 Task: Find connections with filter location Beckenham with filter topic #Jobinterviewswith filter profile language German with filter current company Xpheno with filter school International Indian School, Dammam with filter industry Interurban and Rural Bus Services with filter service category Tax Preparation with filter keywords title Office Manager
Action: Mouse moved to (530, 72)
Screenshot: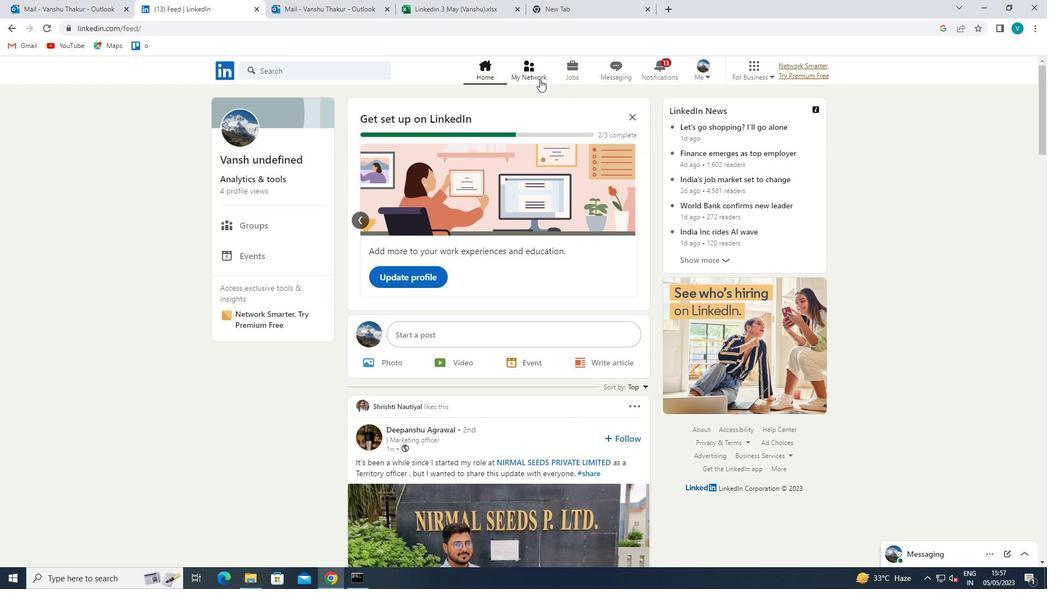 
Action: Mouse pressed left at (530, 72)
Screenshot: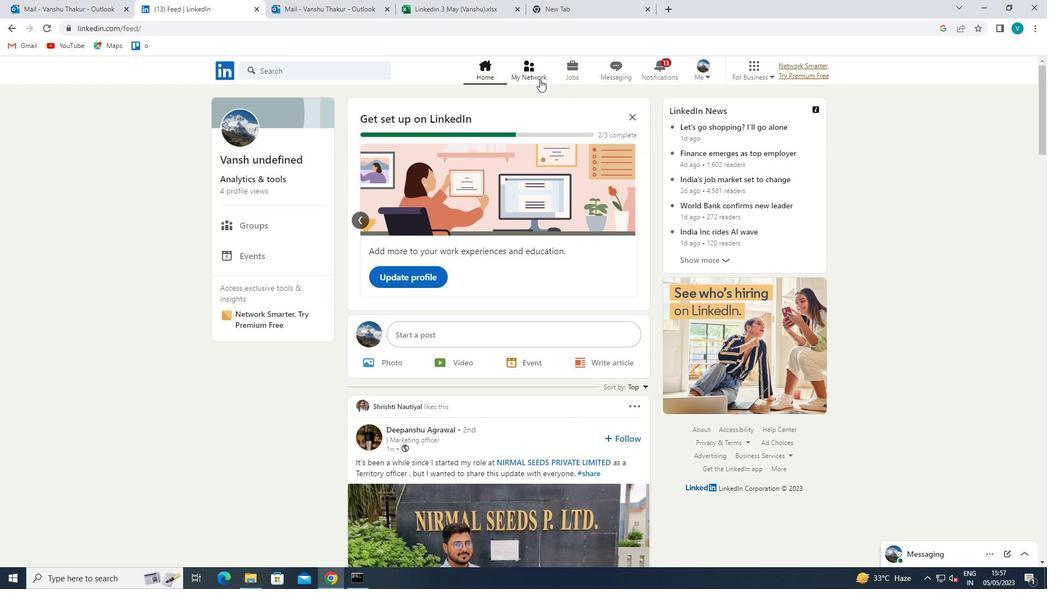 
Action: Mouse moved to (306, 126)
Screenshot: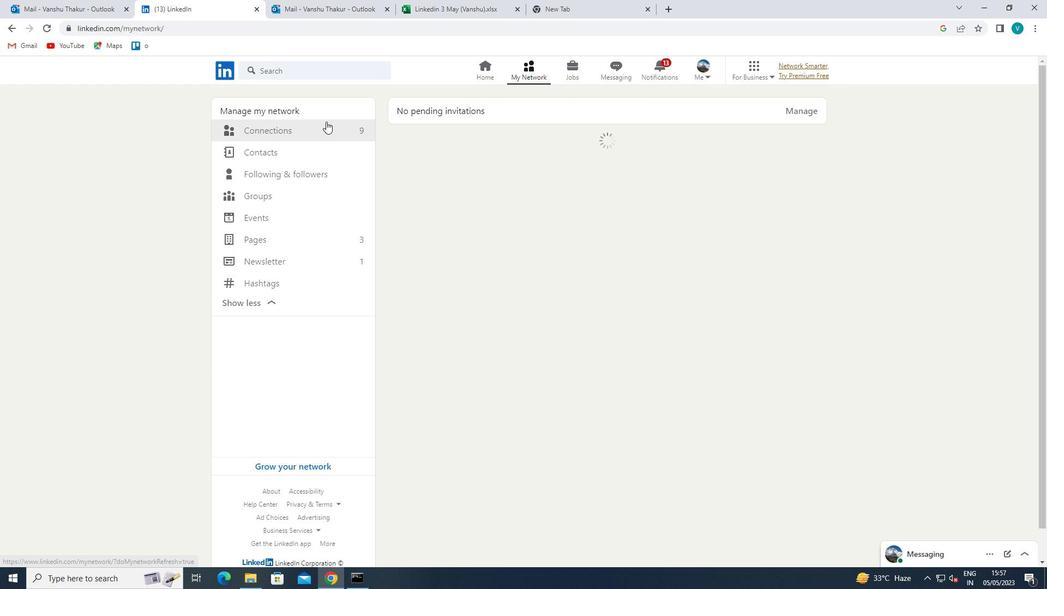 
Action: Mouse pressed left at (306, 126)
Screenshot: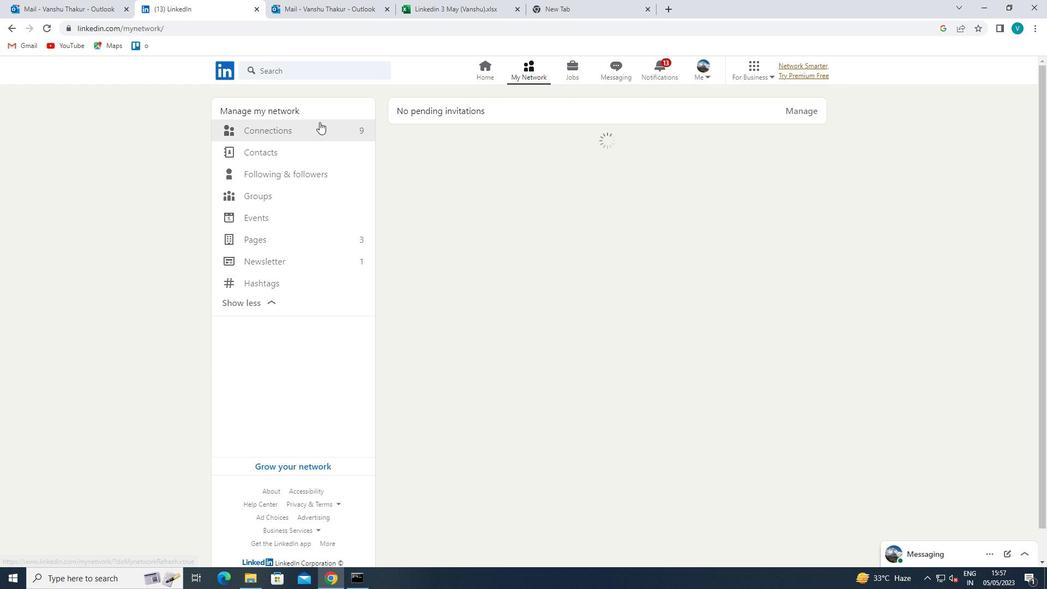 
Action: Mouse moved to (627, 132)
Screenshot: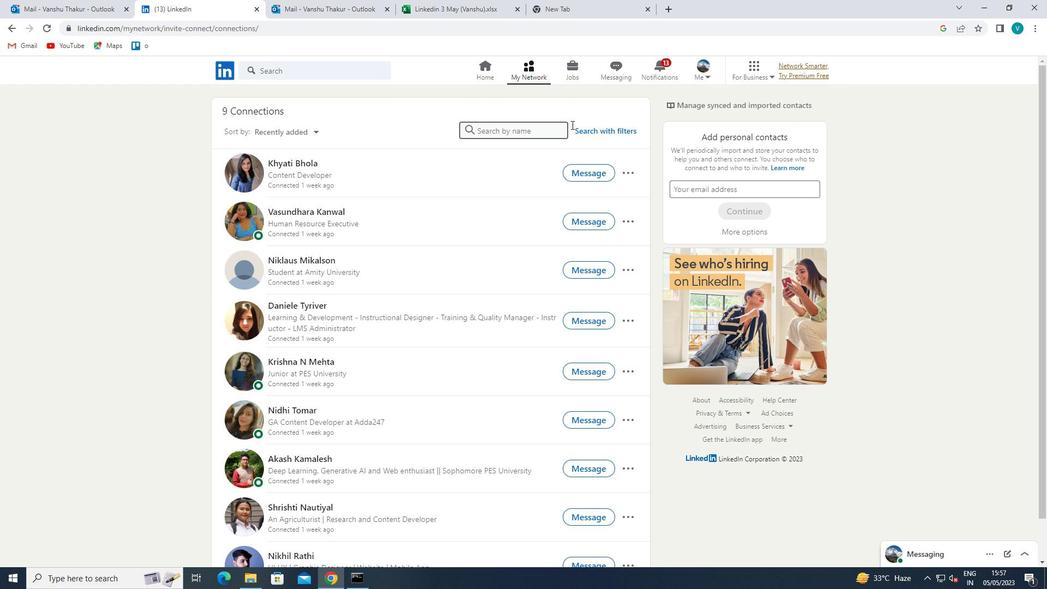 
Action: Mouse pressed left at (627, 132)
Screenshot: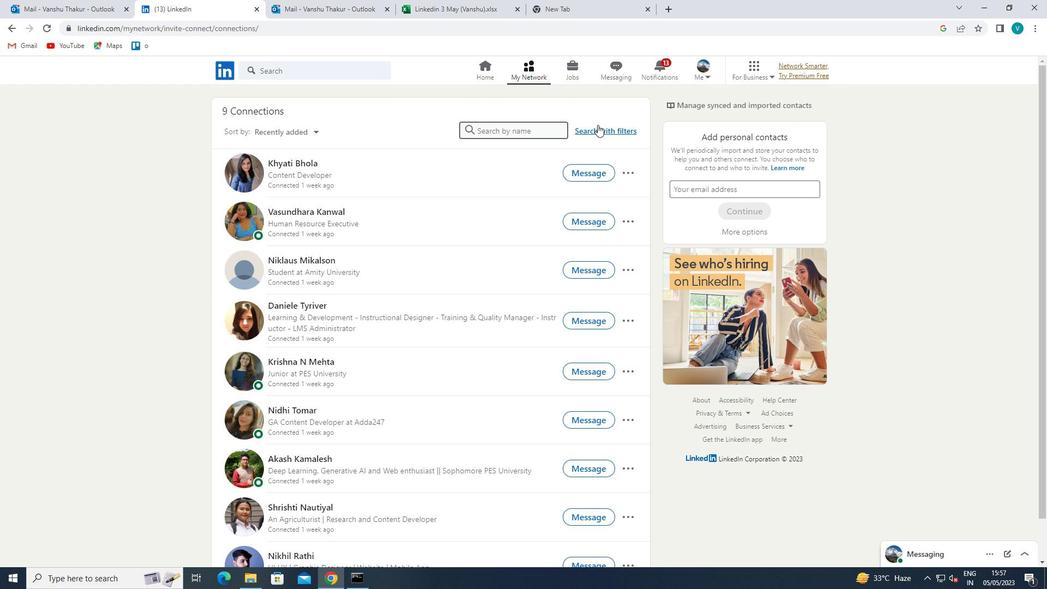 
Action: Mouse moved to (531, 103)
Screenshot: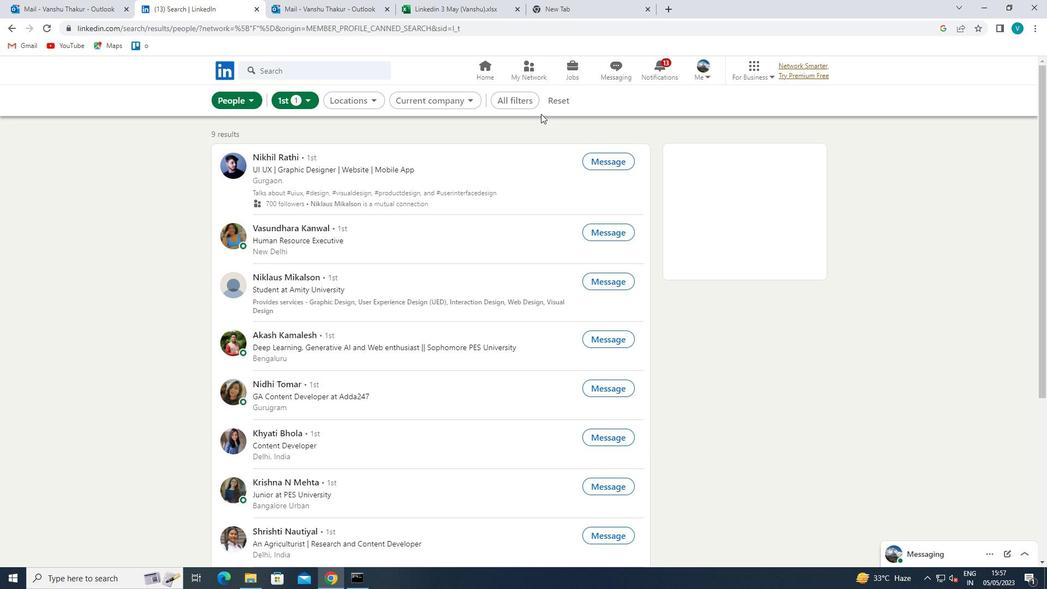 
Action: Mouse pressed left at (531, 103)
Screenshot: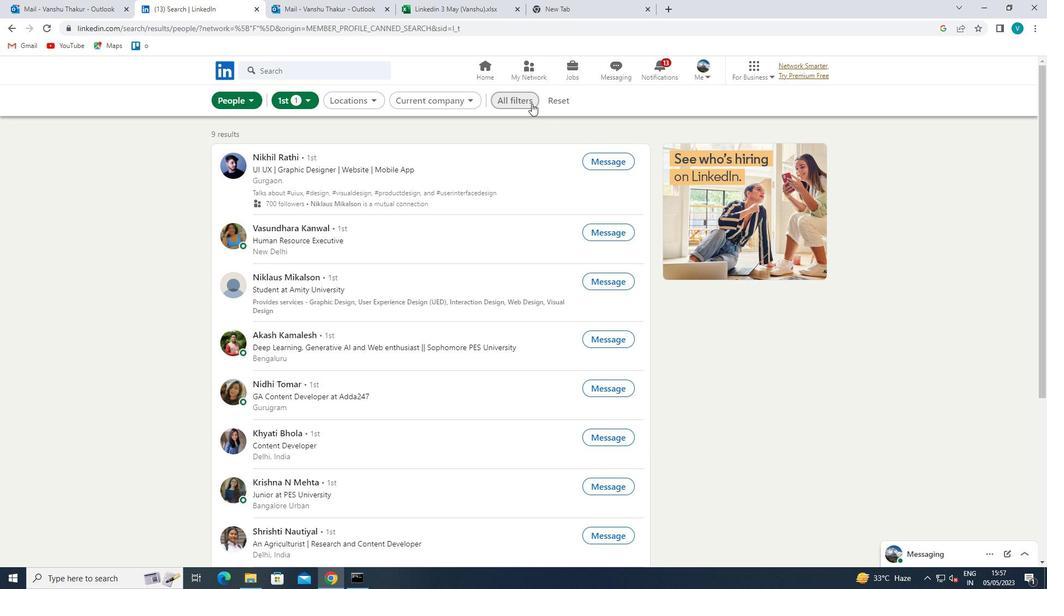 
Action: Mouse moved to (871, 226)
Screenshot: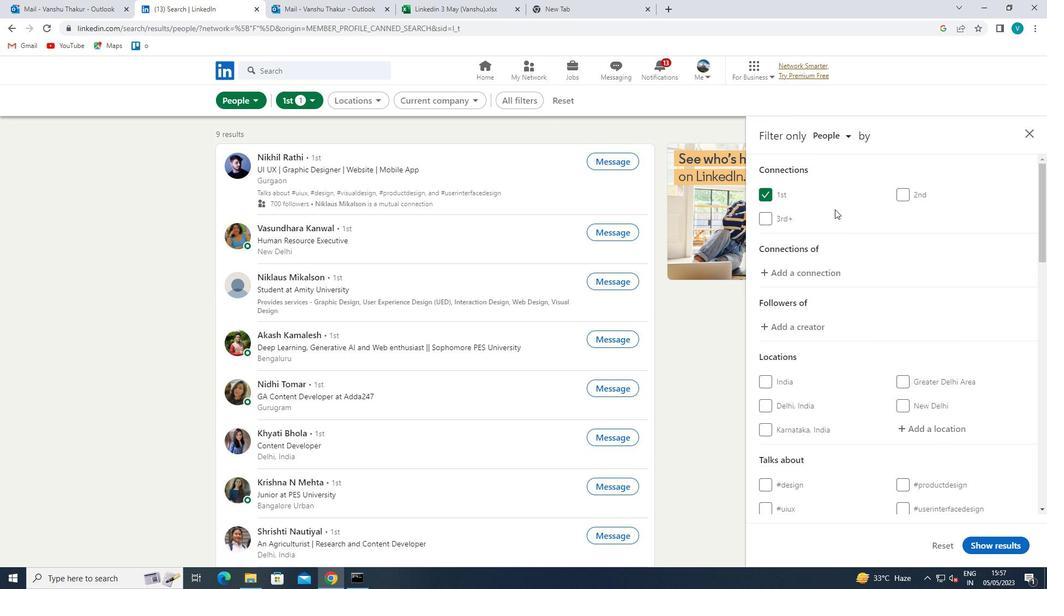 
Action: Mouse scrolled (871, 225) with delta (0, 0)
Screenshot: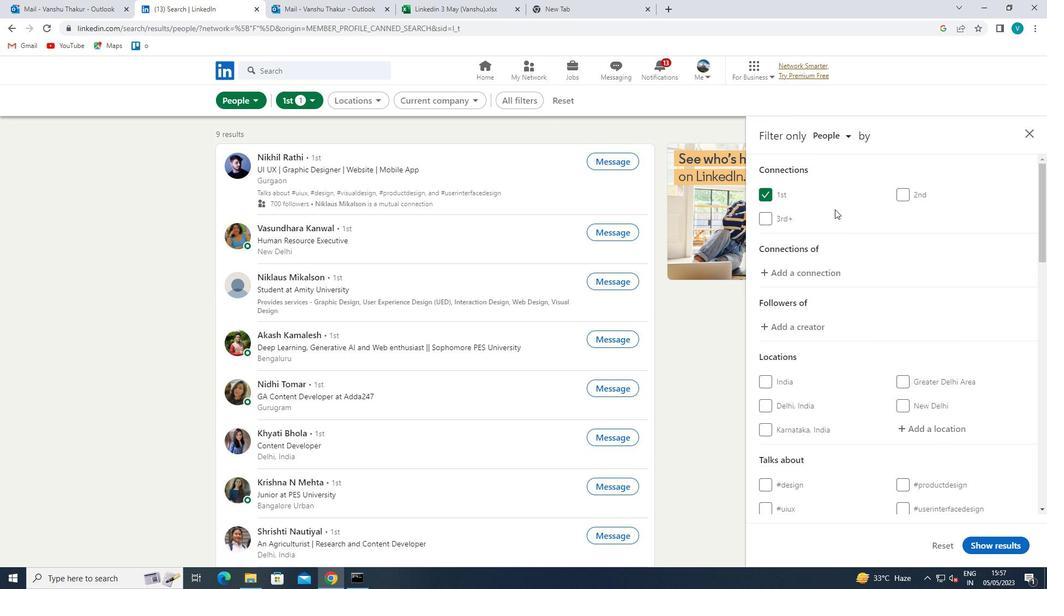 
Action: Mouse moved to (881, 237)
Screenshot: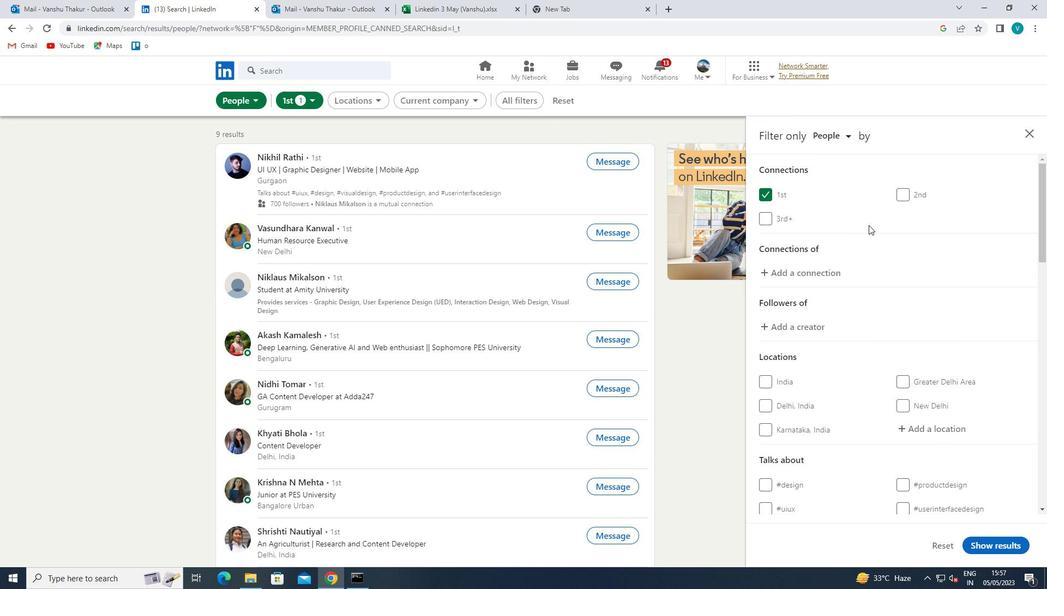 
Action: Mouse scrolled (881, 237) with delta (0, 0)
Screenshot: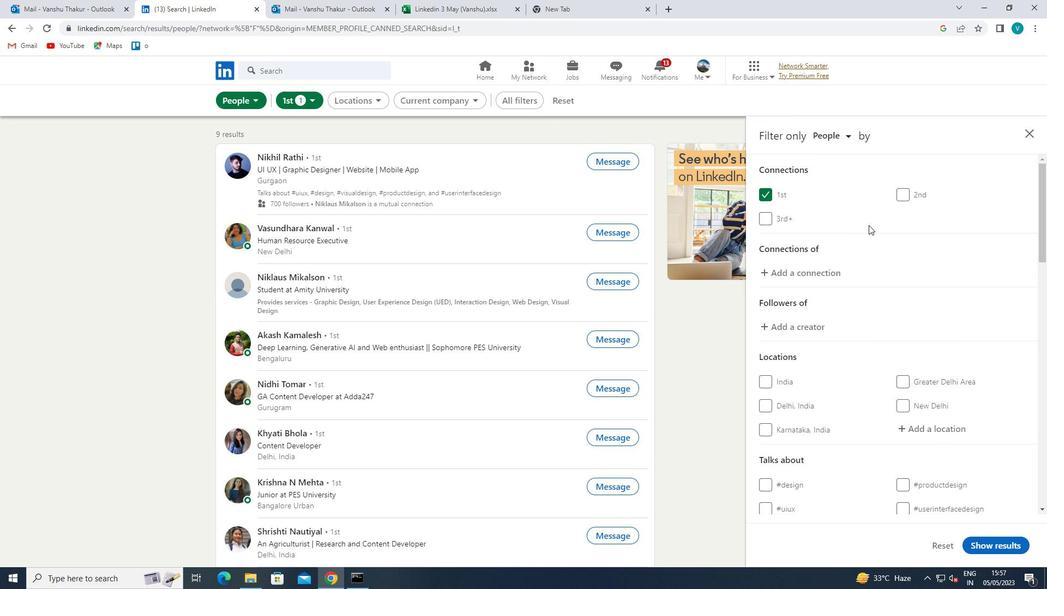 
Action: Mouse moved to (885, 244)
Screenshot: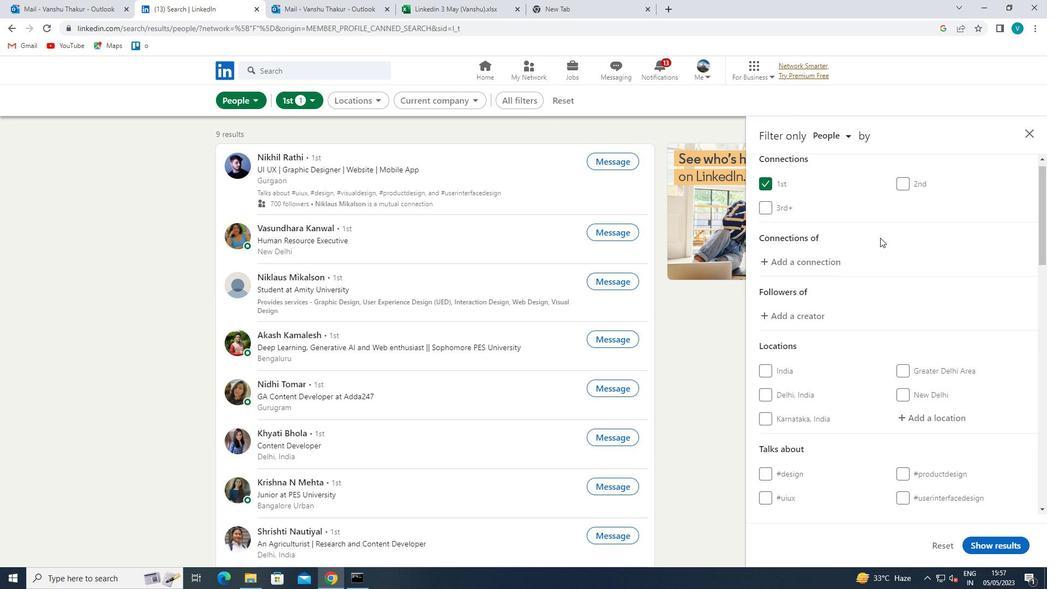 
Action: Mouse scrolled (885, 244) with delta (0, 0)
Screenshot: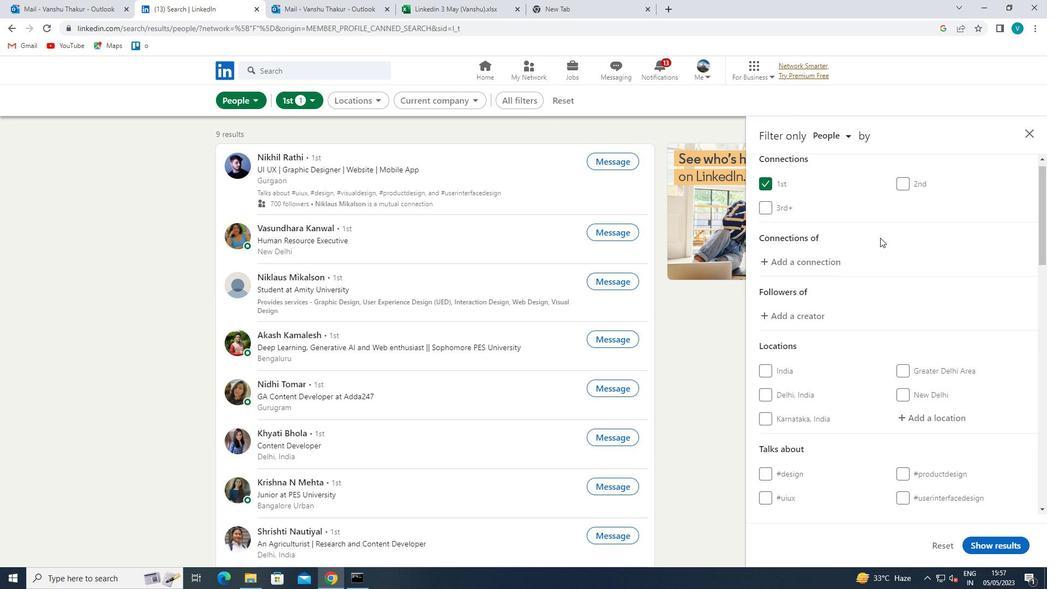 
Action: Mouse moved to (919, 264)
Screenshot: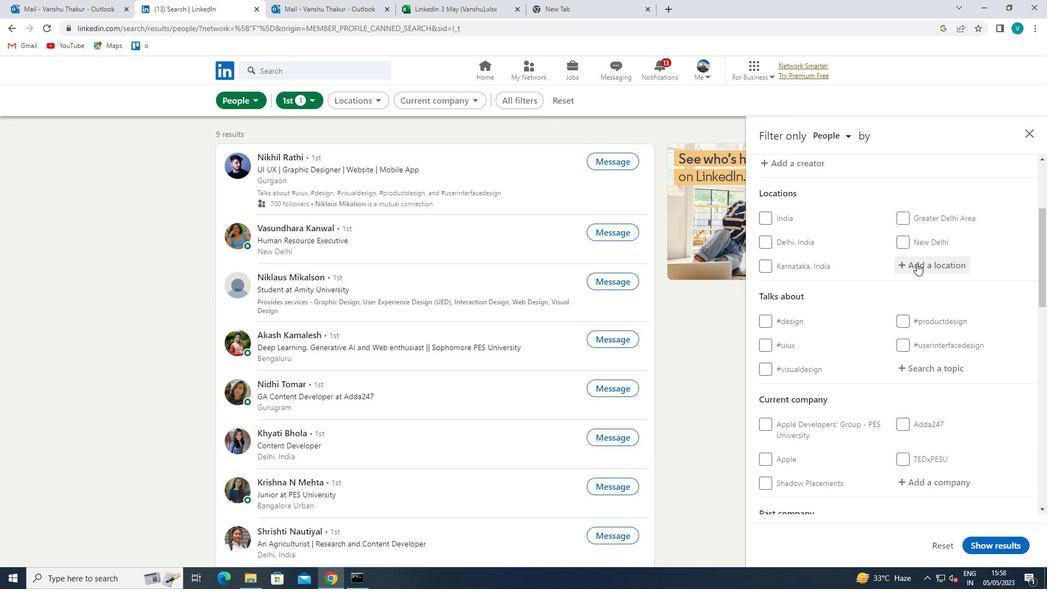 
Action: Mouse pressed left at (919, 264)
Screenshot: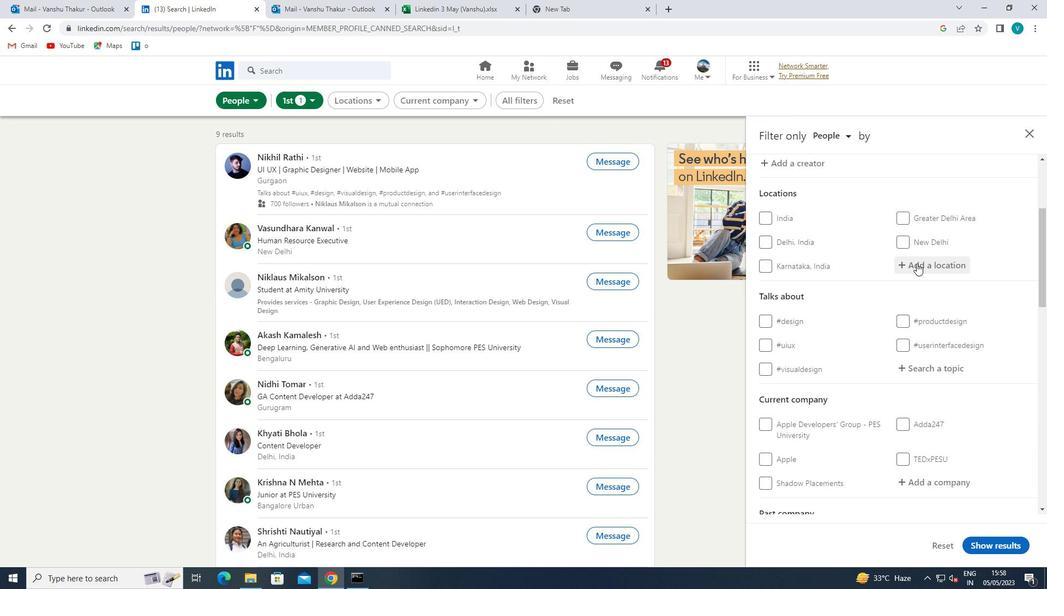 
Action: Key pressed <Key.shift>BECKENHAM
Screenshot: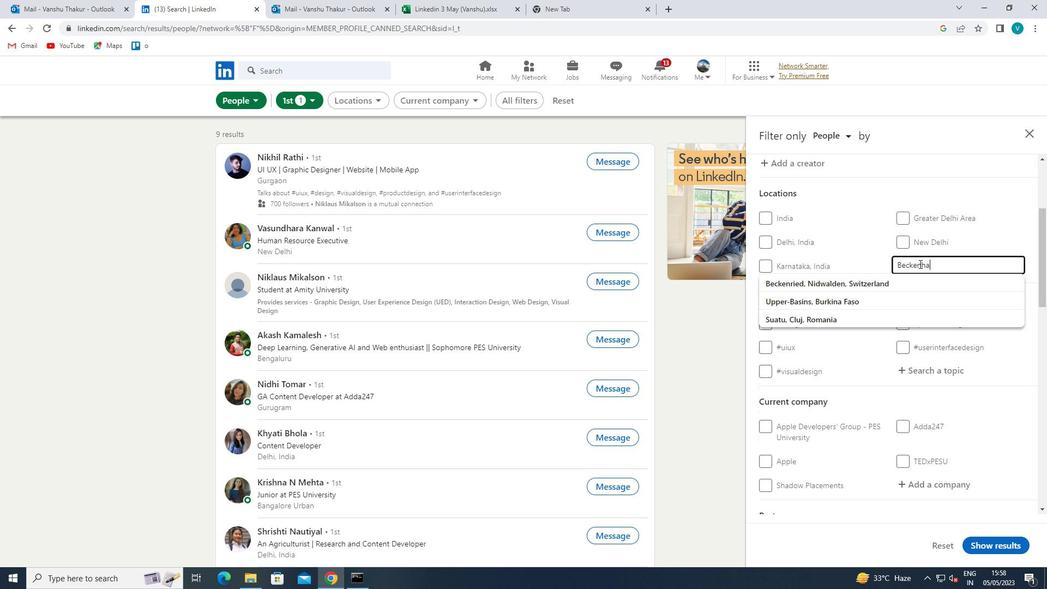 
Action: Mouse moved to (946, 377)
Screenshot: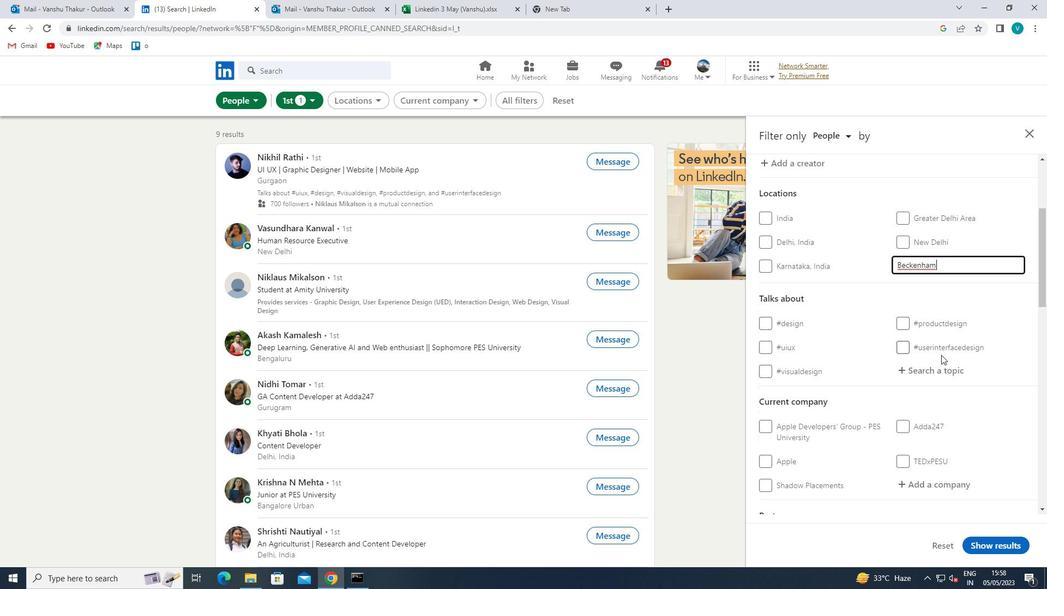 
Action: Mouse pressed left at (946, 377)
Screenshot: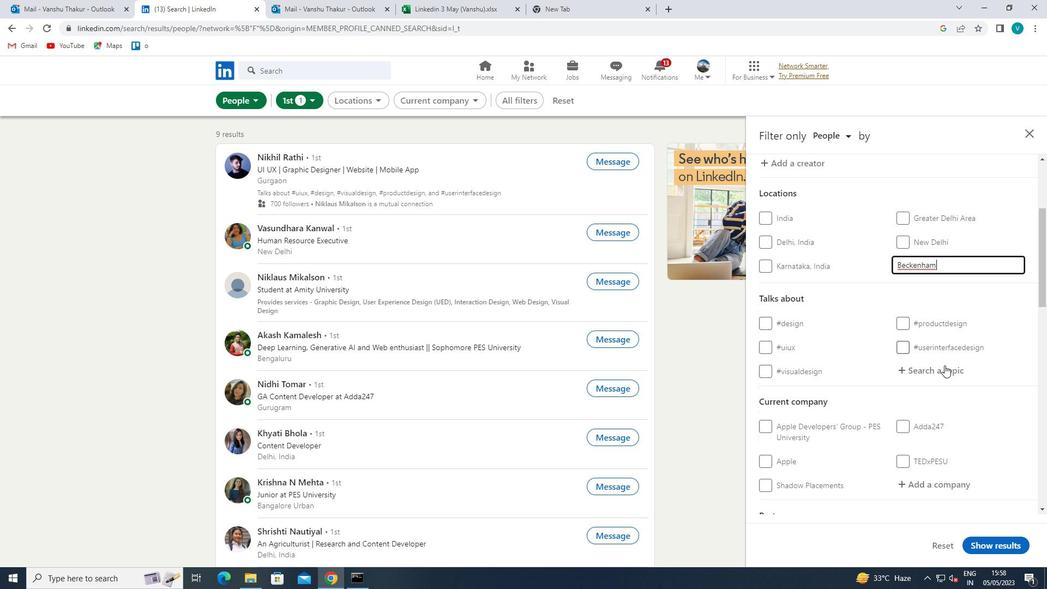 
Action: Mouse moved to (933, 371)
Screenshot: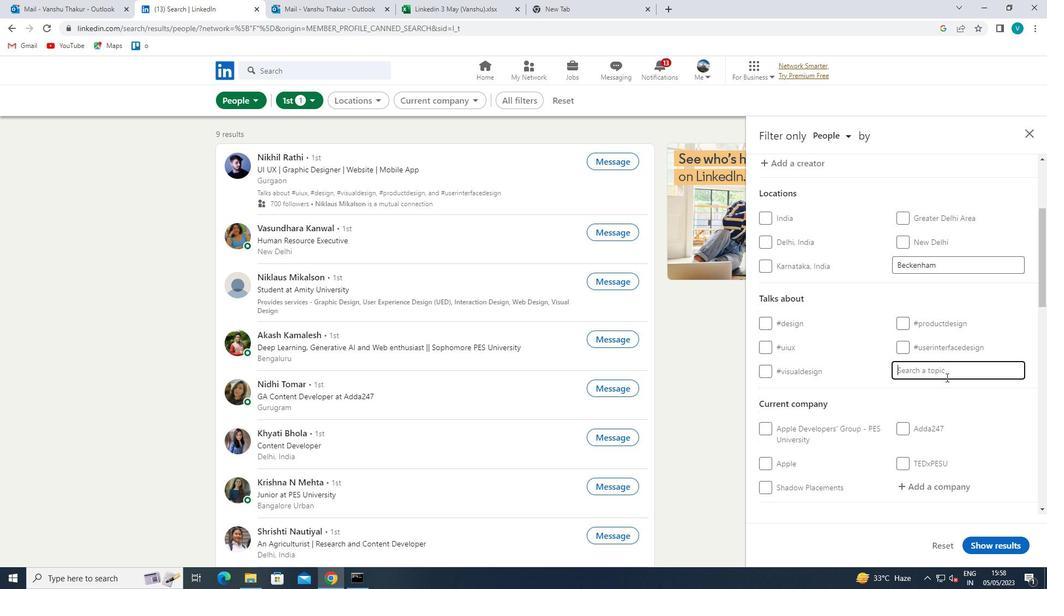 
Action: Key pressed JOBS<Key.backspace>INTERVIEWS
Screenshot: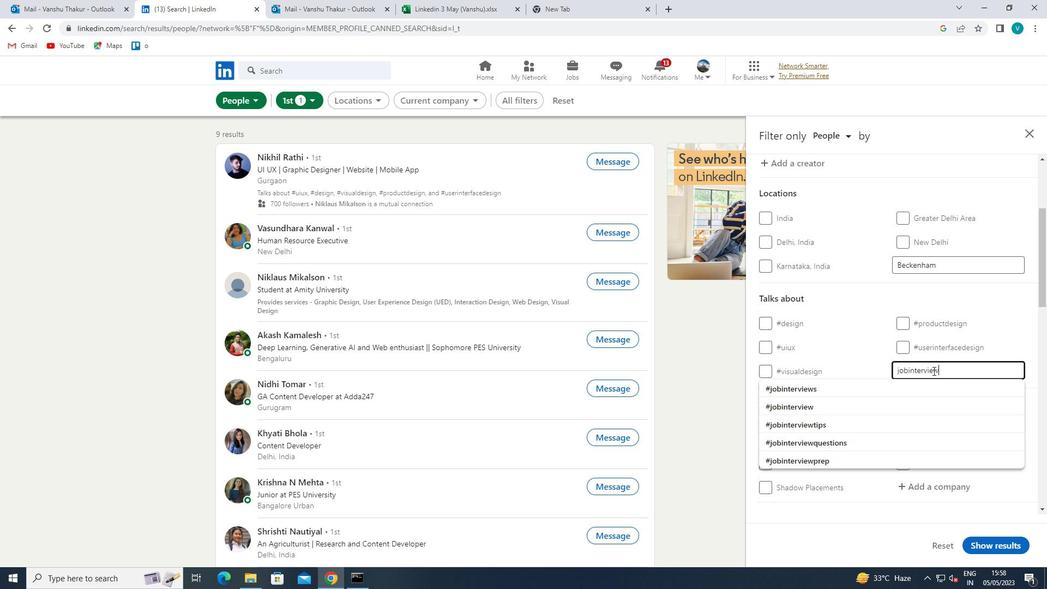 
Action: Mouse moved to (911, 388)
Screenshot: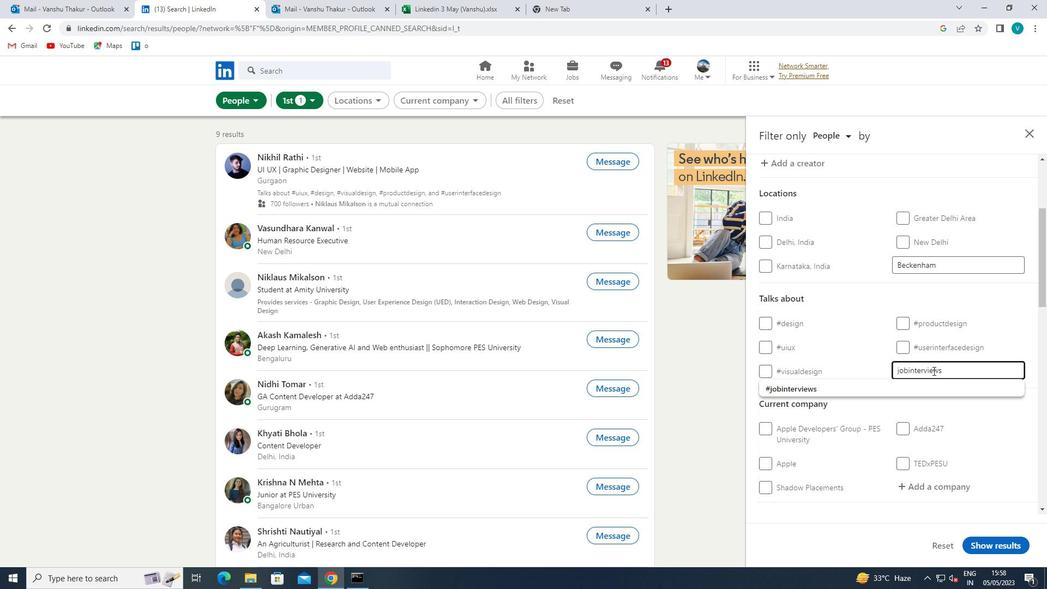 
Action: Mouse pressed left at (911, 388)
Screenshot: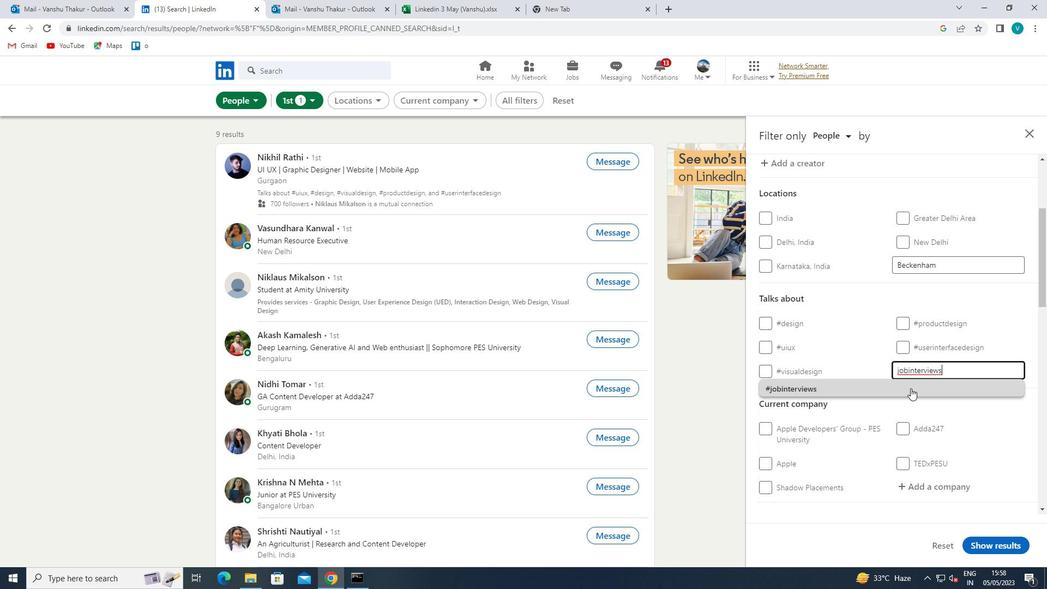 
Action: Mouse scrolled (911, 387) with delta (0, 0)
Screenshot: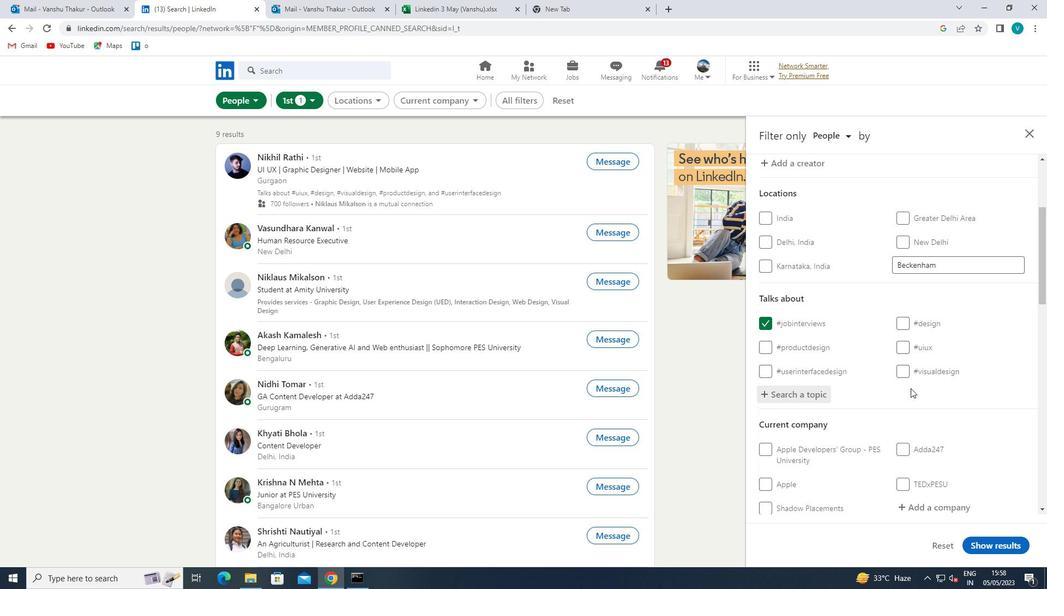 
Action: Mouse scrolled (911, 387) with delta (0, 0)
Screenshot: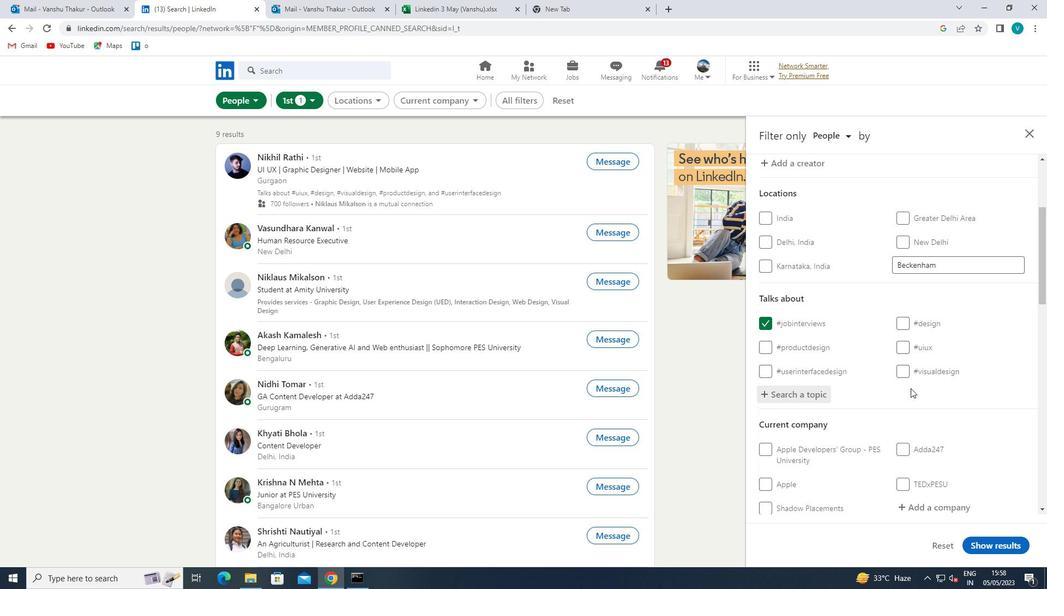 
Action: Mouse moved to (915, 394)
Screenshot: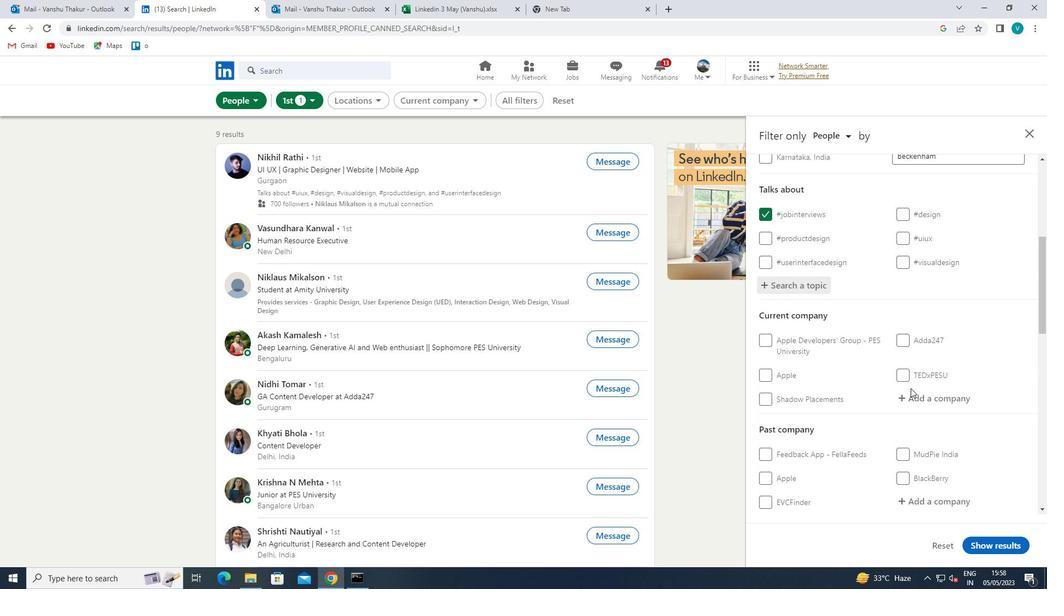 
Action: Mouse pressed left at (915, 394)
Screenshot: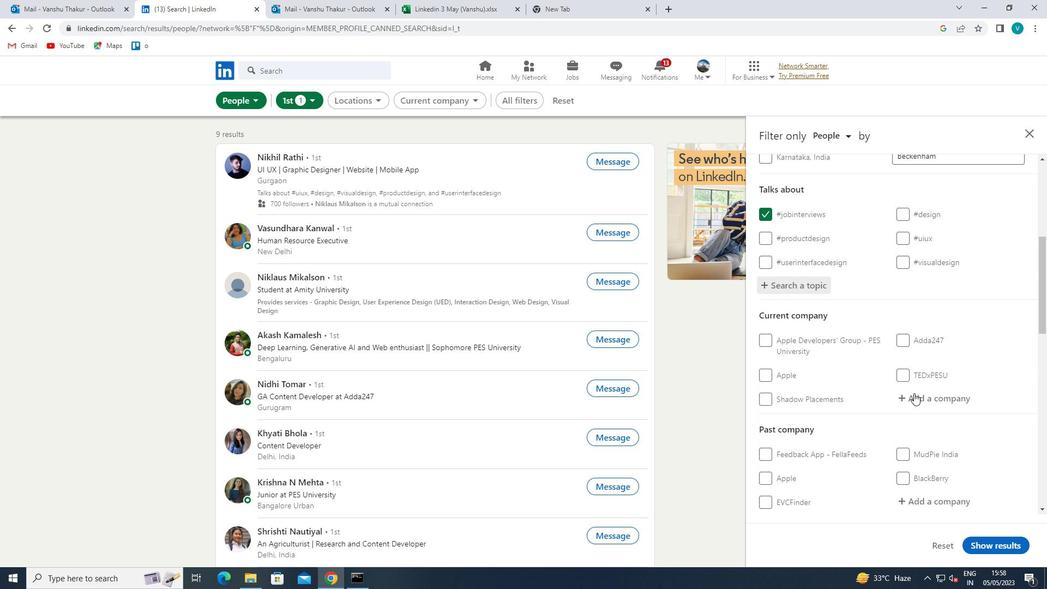 
Action: Key pressed <Key.shift>XPHENO
Screenshot: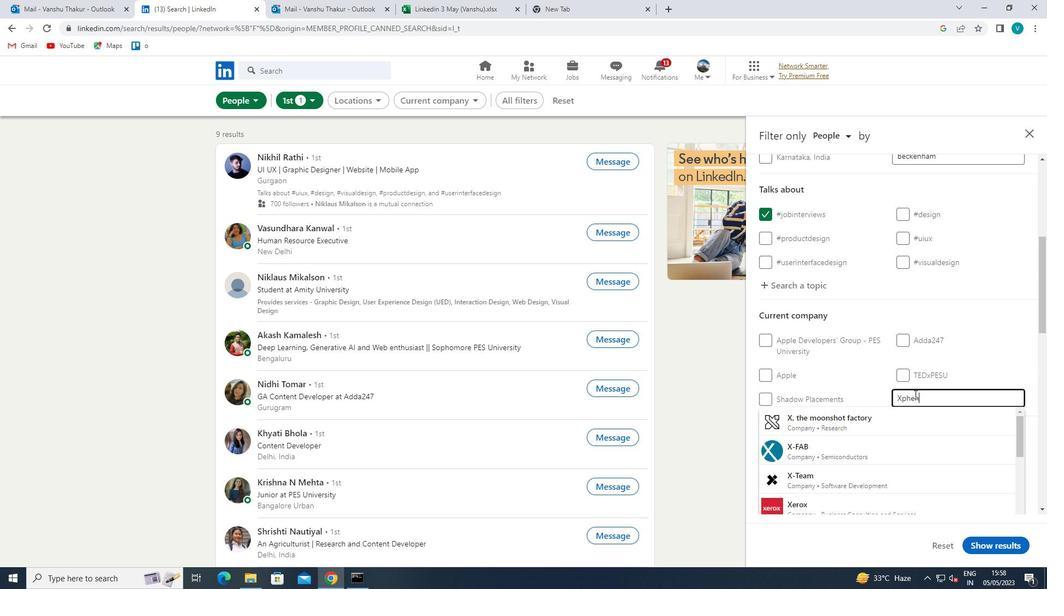 
Action: Mouse moved to (906, 414)
Screenshot: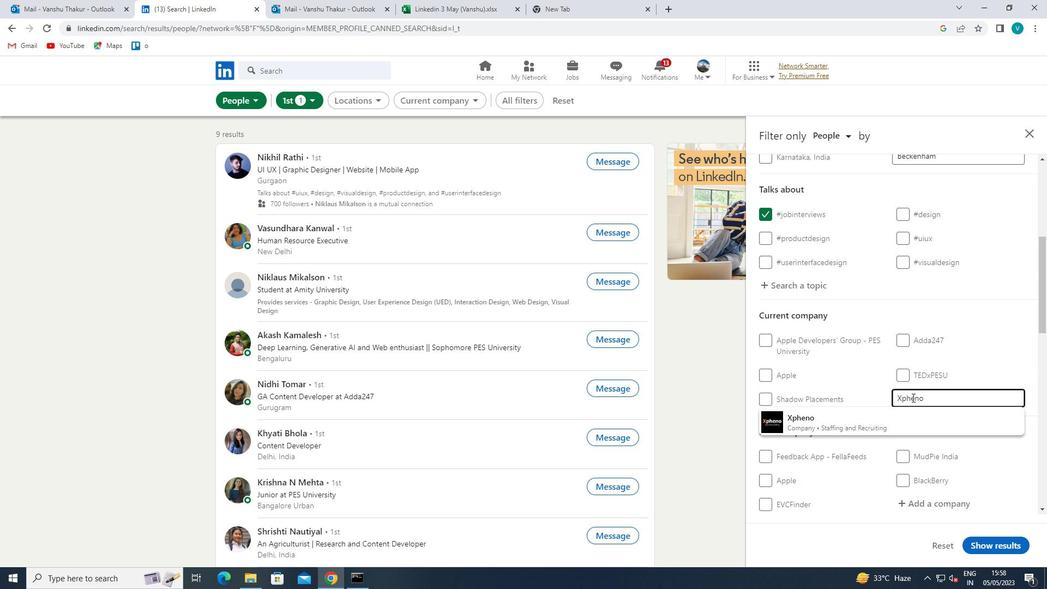 
Action: Mouse pressed left at (906, 414)
Screenshot: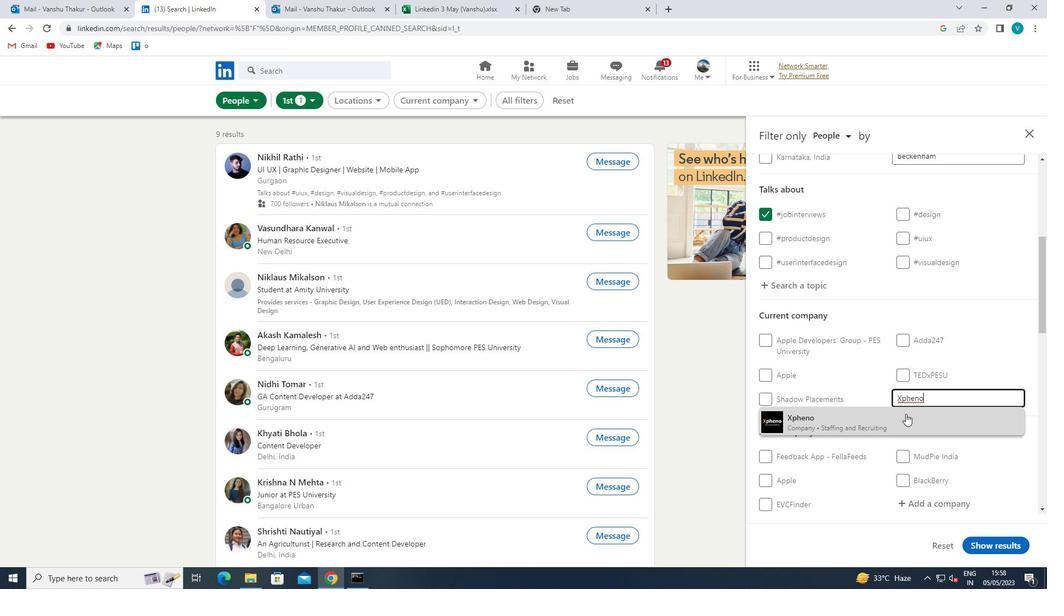 
Action: Mouse scrolled (906, 413) with delta (0, 0)
Screenshot: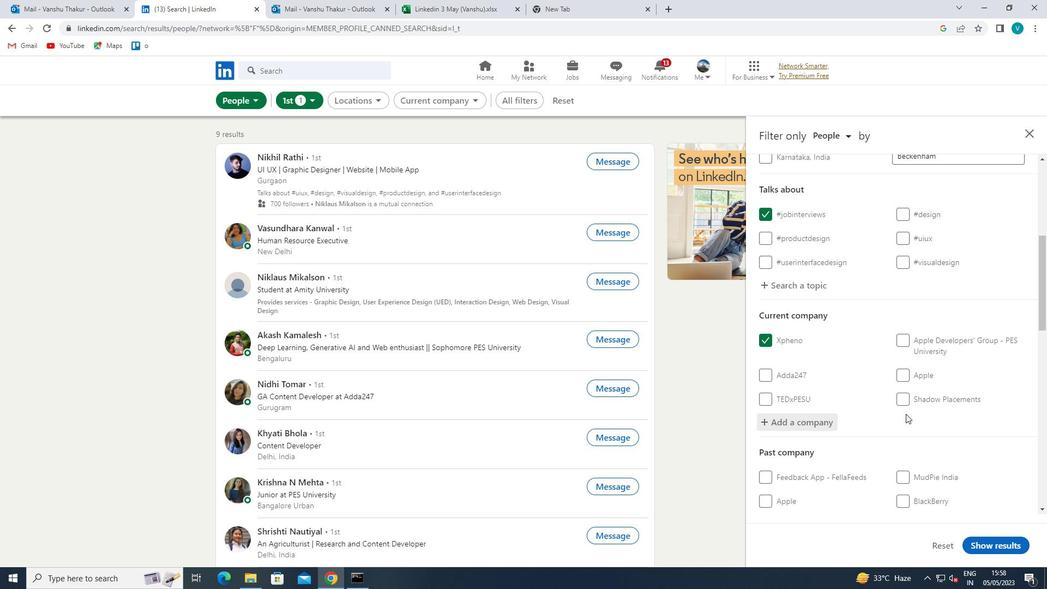 
Action: Mouse scrolled (906, 413) with delta (0, 0)
Screenshot: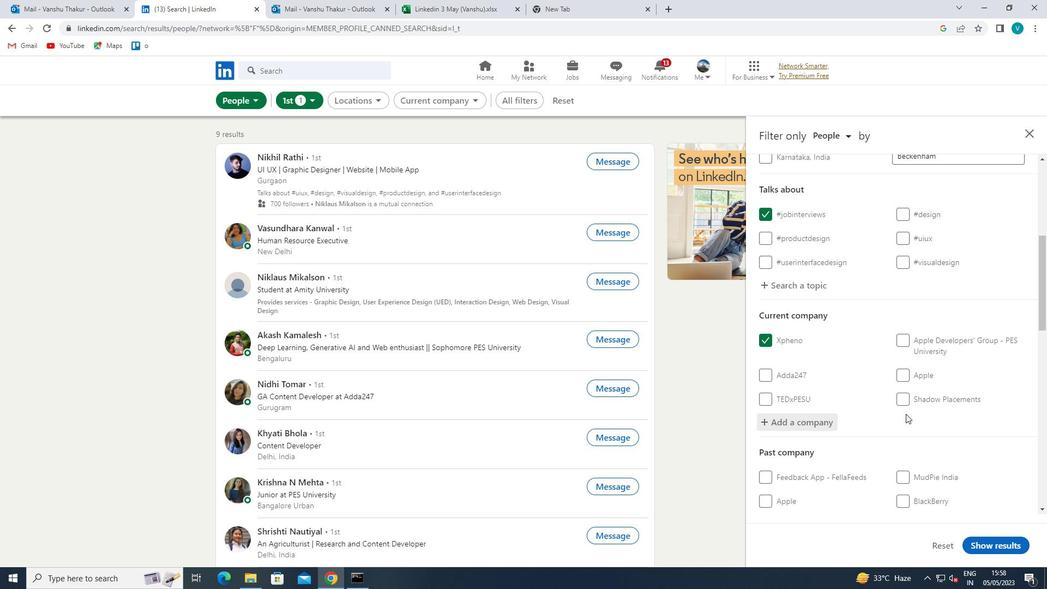 
Action: Mouse scrolled (906, 413) with delta (0, 0)
Screenshot: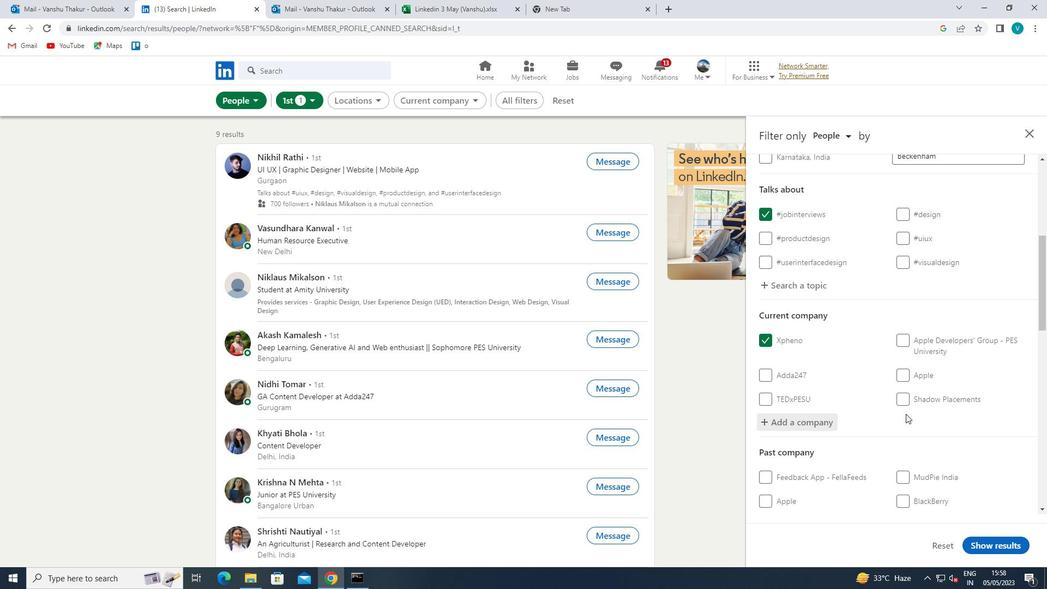 
Action: Mouse scrolled (906, 413) with delta (0, 0)
Screenshot: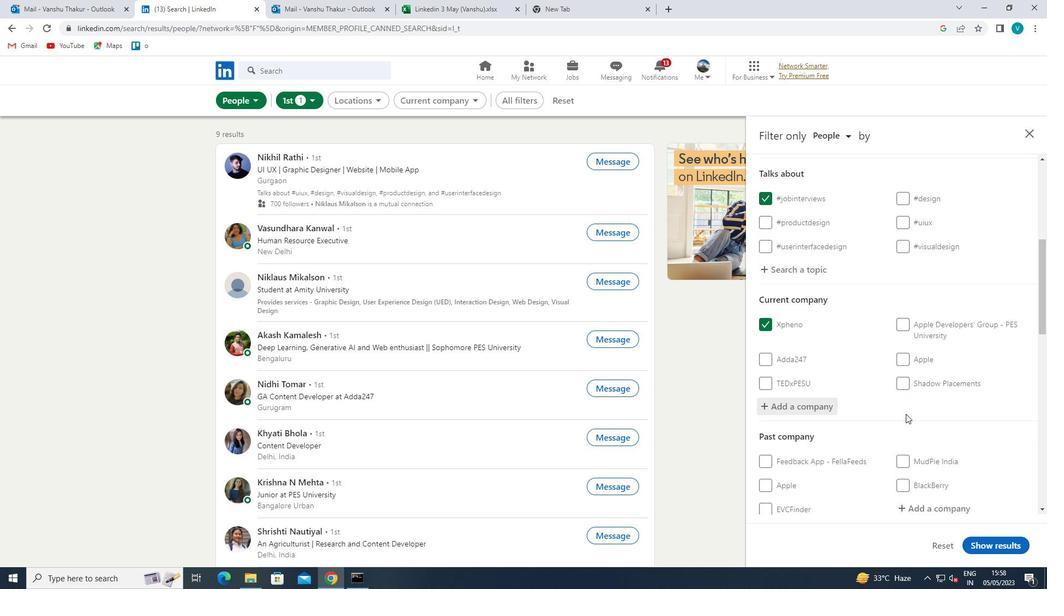 
Action: Mouse moved to (919, 437)
Screenshot: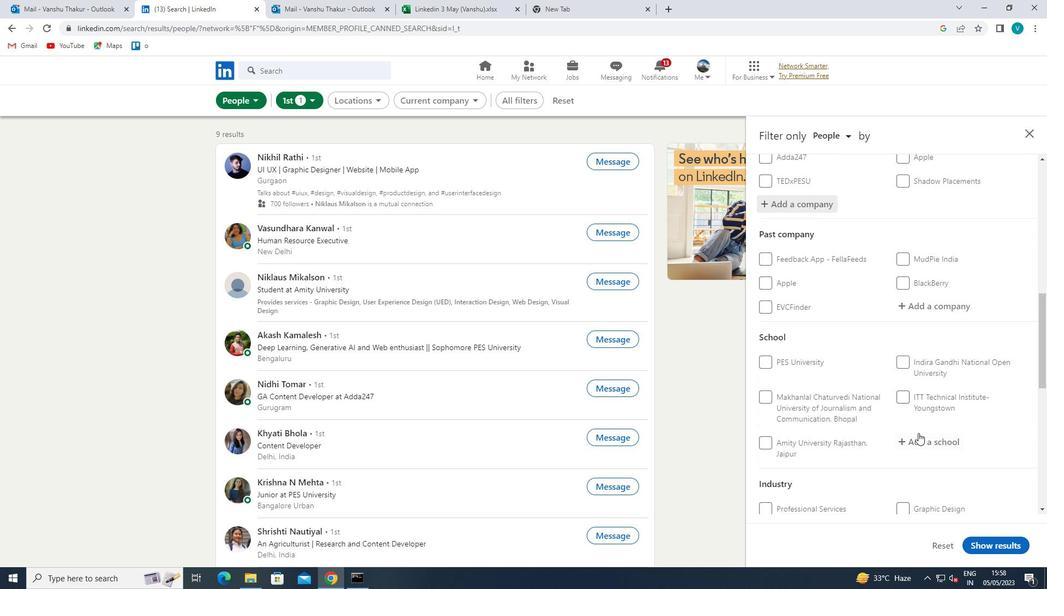 
Action: Mouse pressed left at (919, 437)
Screenshot: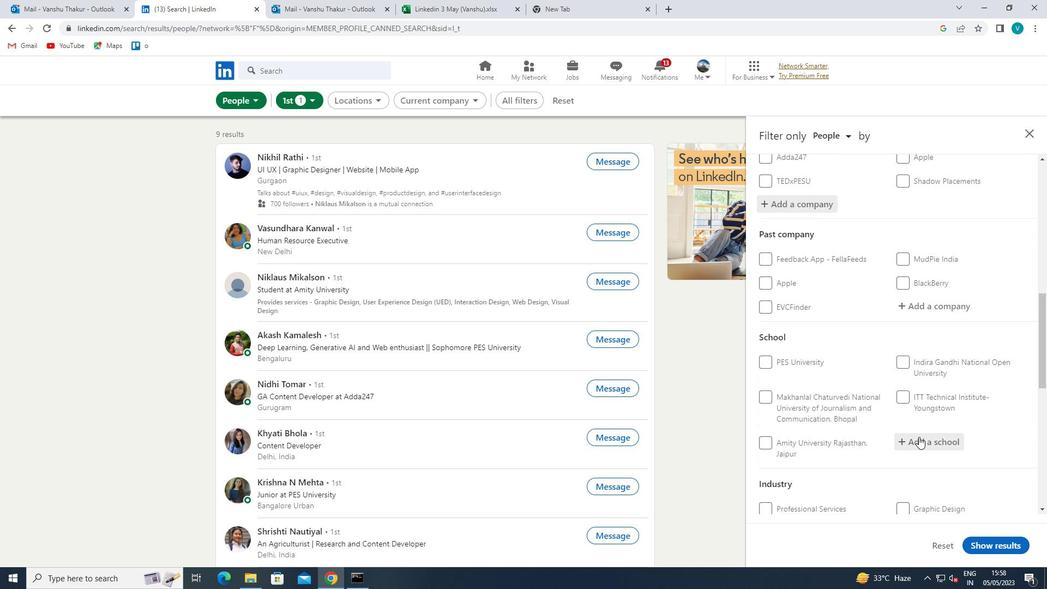 
Action: Key pressed <Key.shift>INTERNATIONAL<Key.space><Key.shift>INDIAN<Key.space><Key.shift>SCV<Key.backspace>HOOL
Screenshot: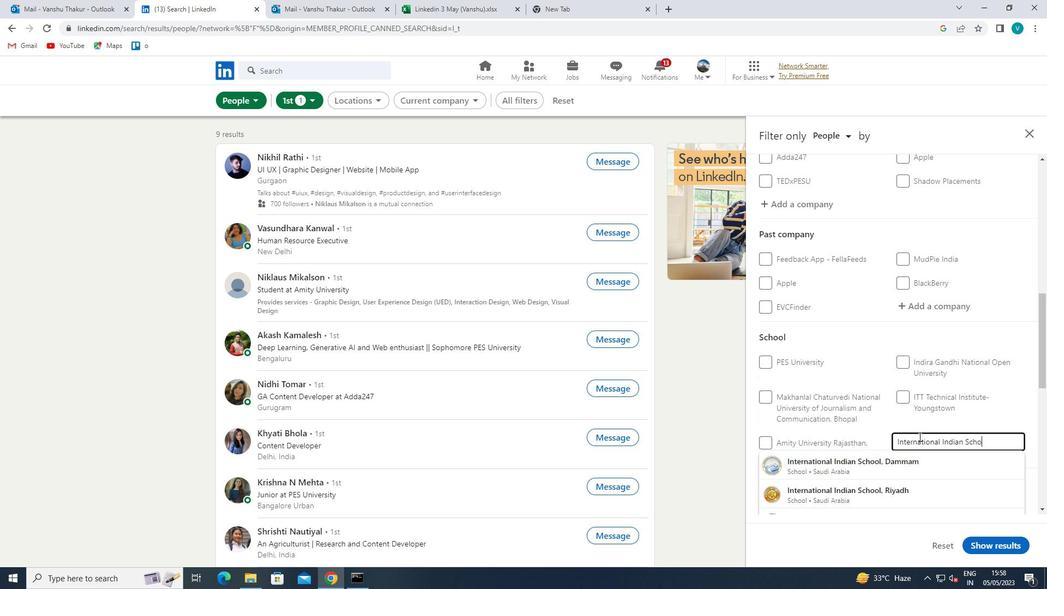 
Action: Mouse moved to (915, 460)
Screenshot: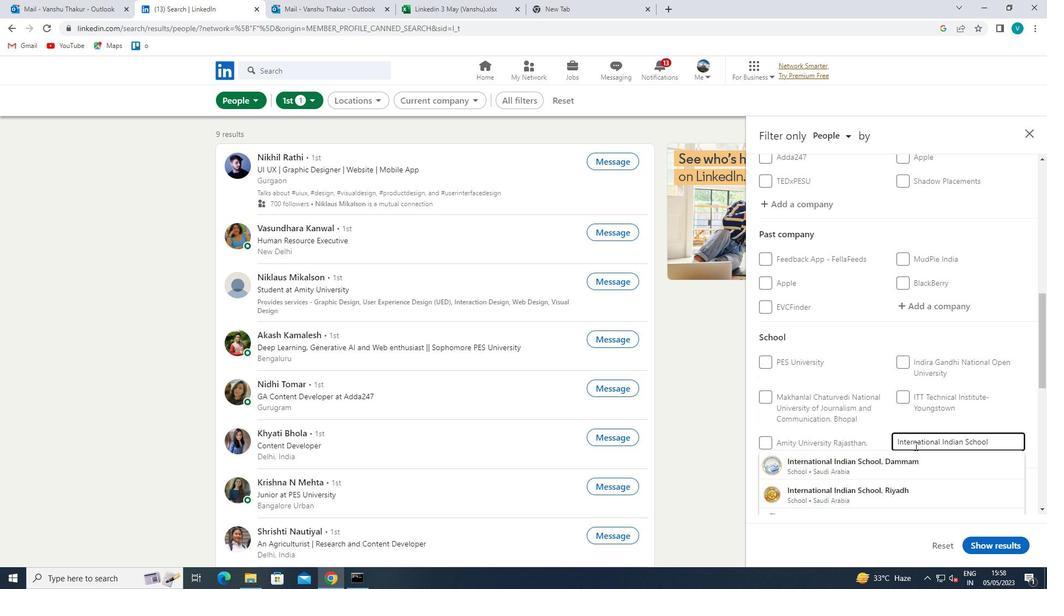 
Action: Mouse pressed left at (915, 460)
Screenshot: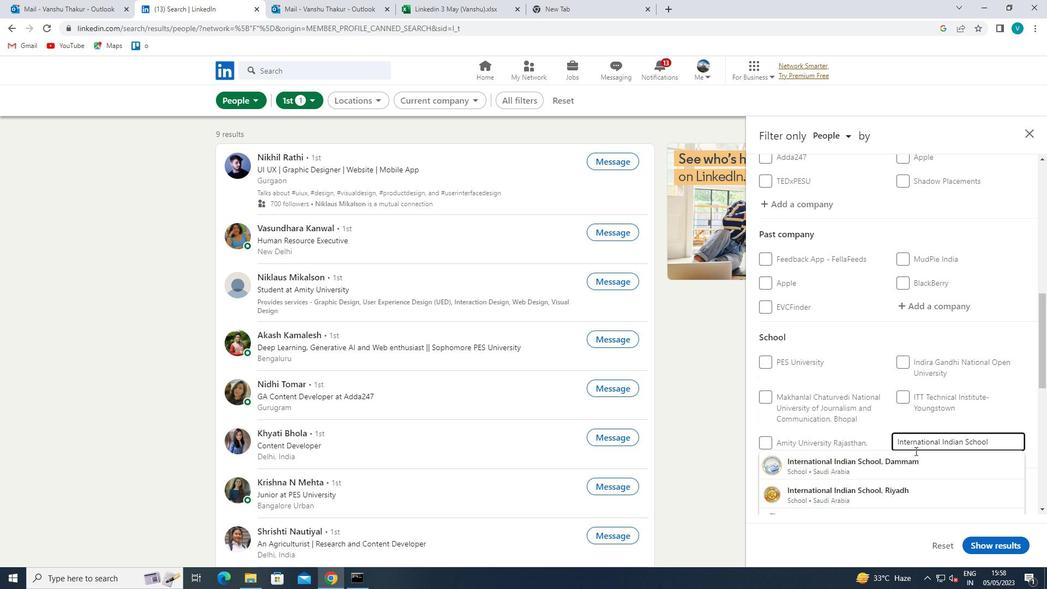 
Action: Mouse scrolled (915, 459) with delta (0, 0)
Screenshot: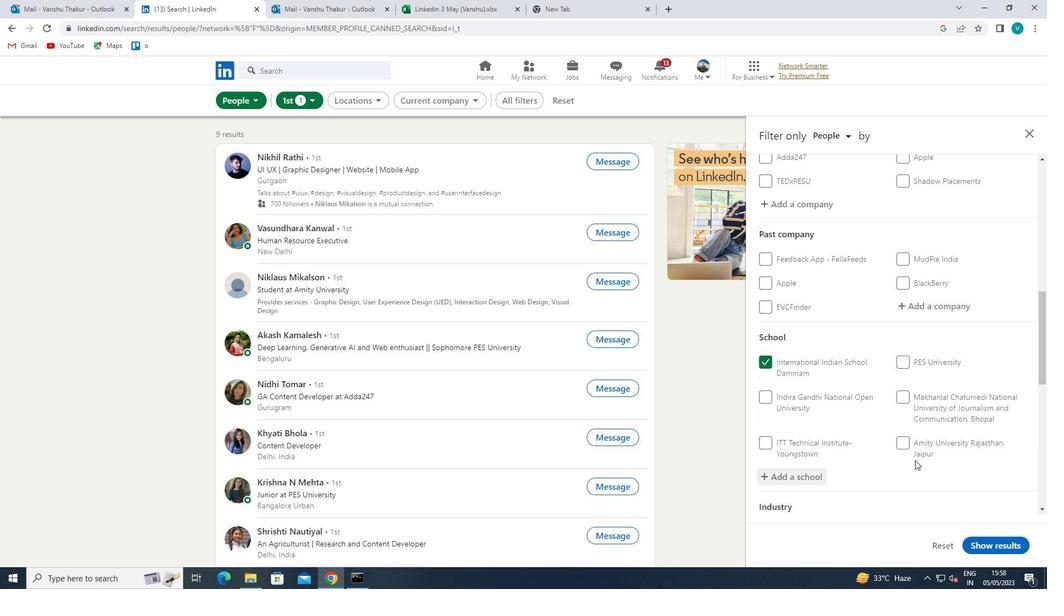 
Action: Mouse scrolled (915, 459) with delta (0, 0)
Screenshot: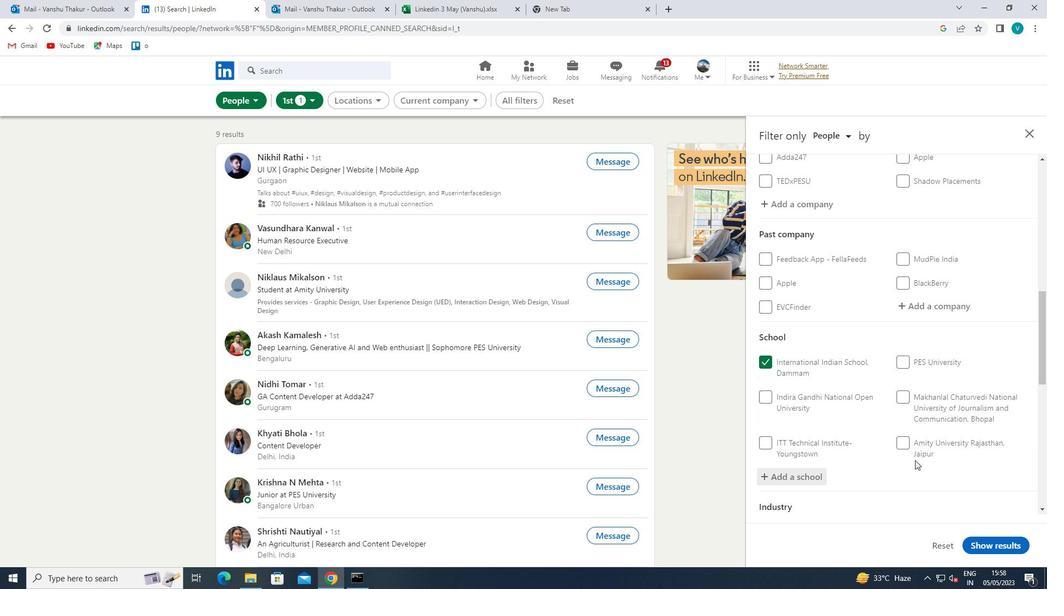 
Action: Mouse moved to (913, 460)
Screenshot: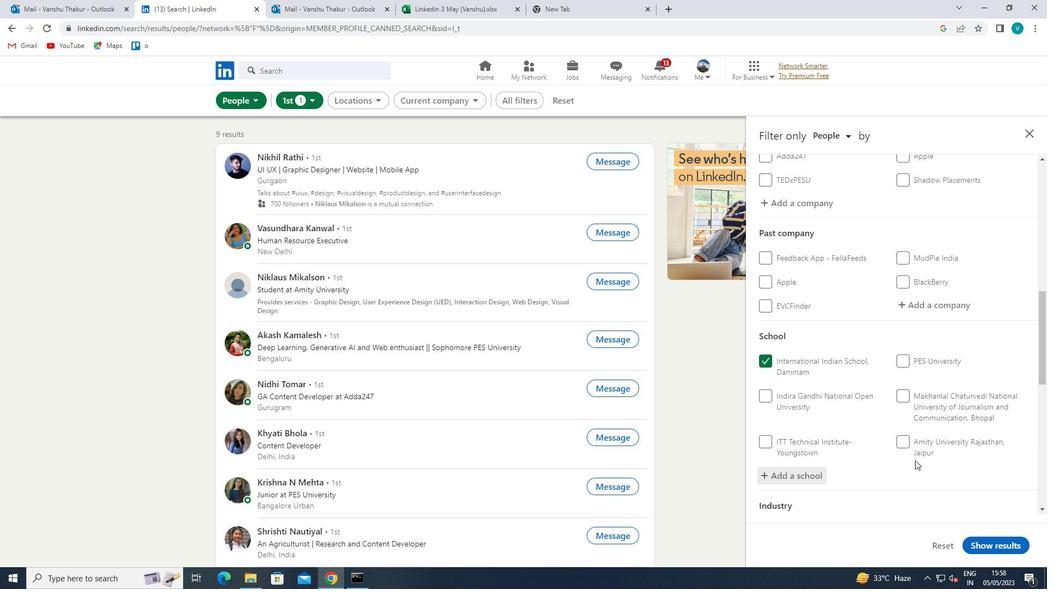 
Action: Mouse scrolled (913, 459) with delta (0, 0)
Screenshot: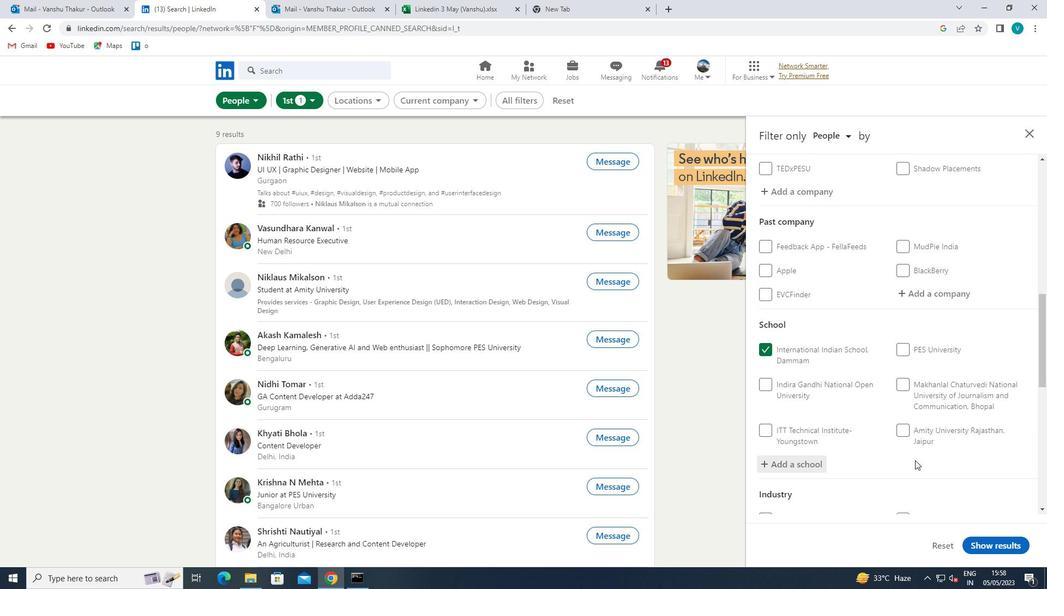
Action: Mouse moved to (913, 460)
Screenshot: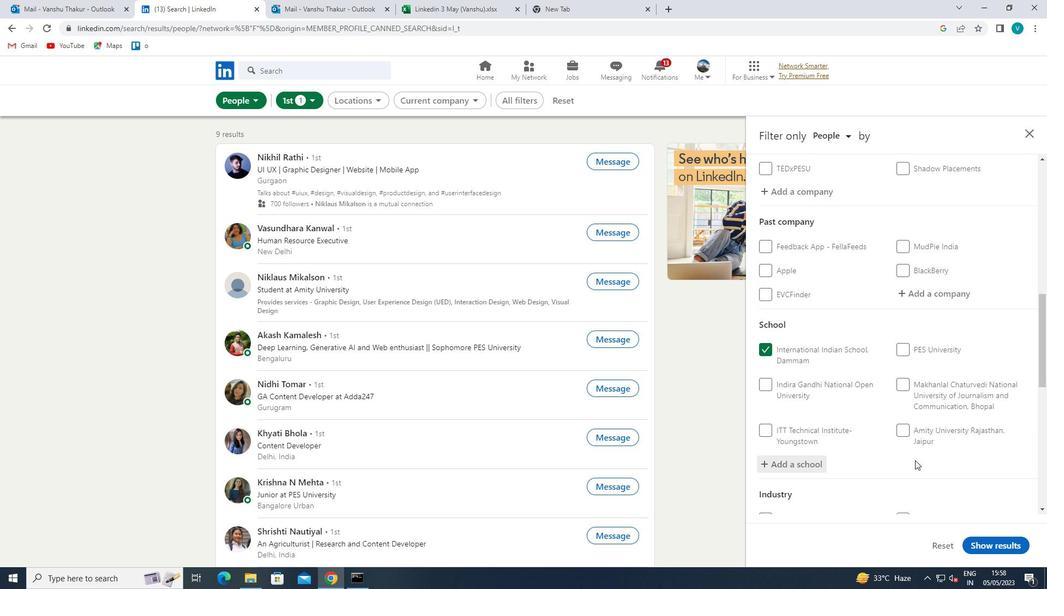 
Action: Mouse scrolled (913, 459) with delta (0, 0)
Screenshot: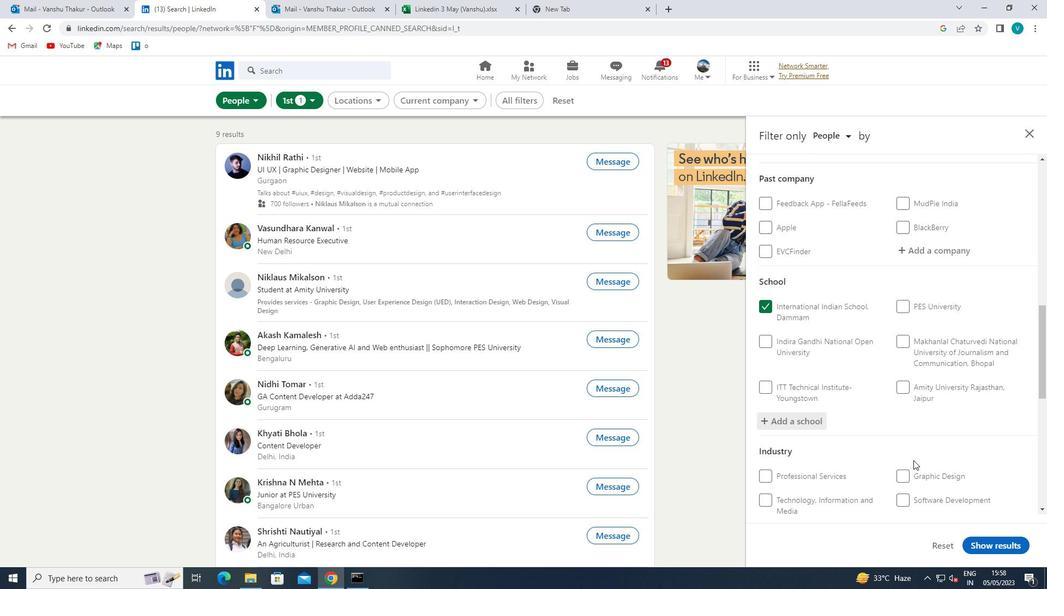 
Action: Mouse moved to (936, 372)
Screenshot: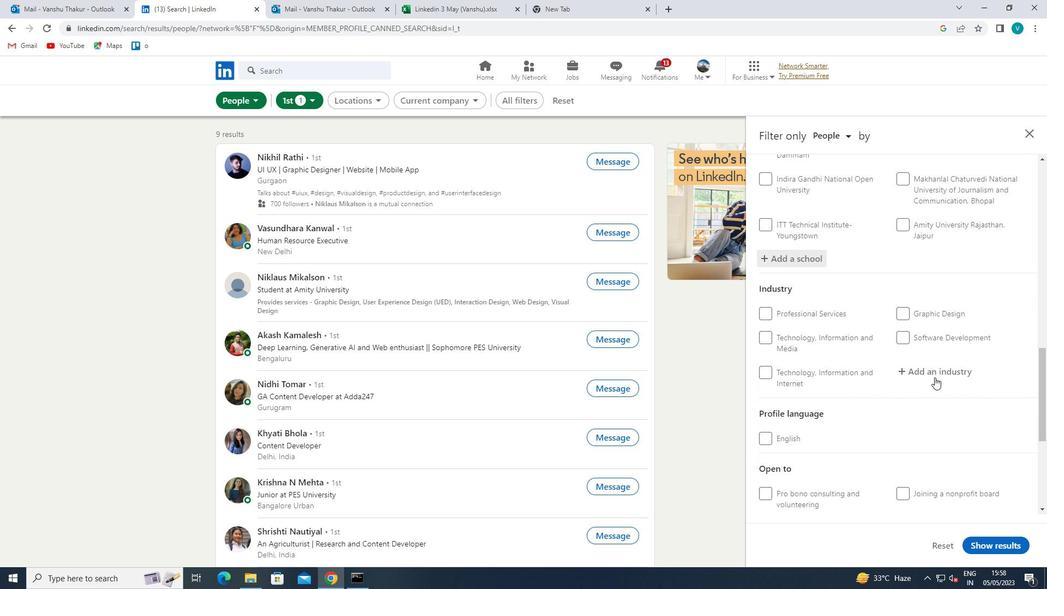 
Action: Mouse pressed left at (936, 372)
Screenshot: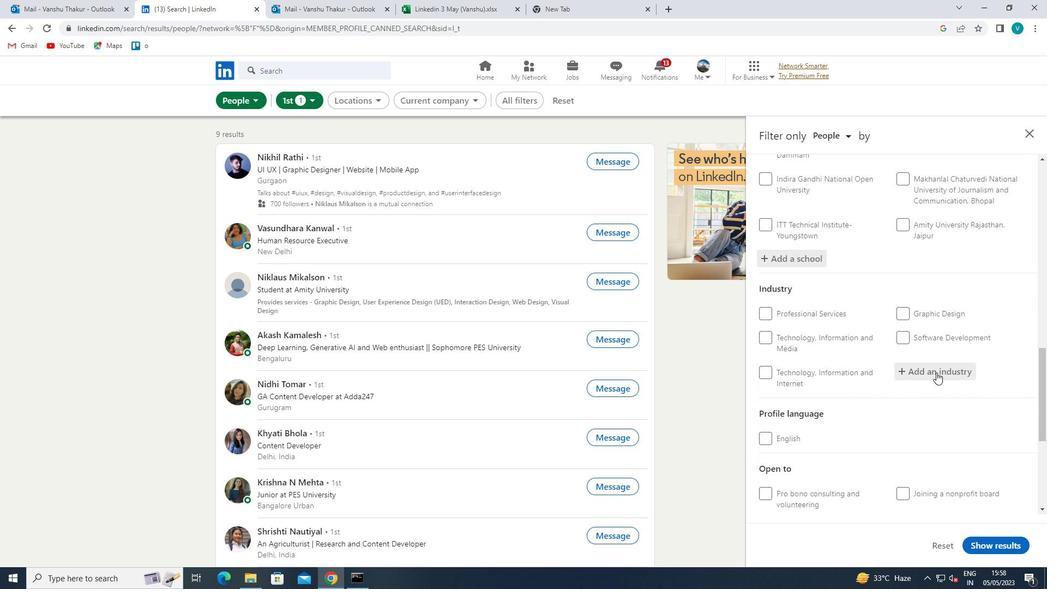 
Action: Key pressed <Key.shift>INTERU<Key.backspace>UR
Screenshot: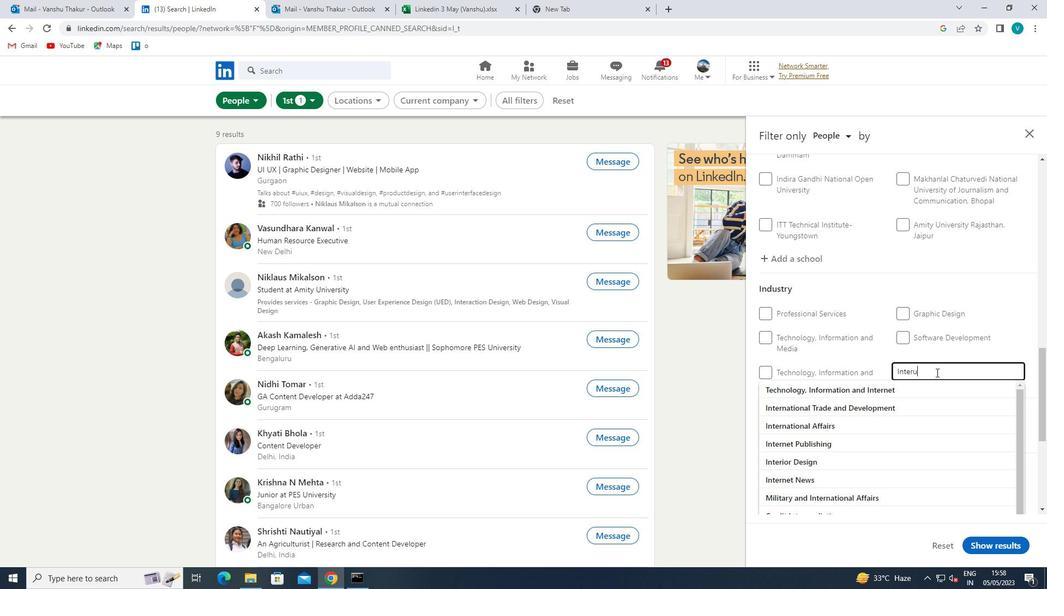 
Action: Mouse moved to (923, 384)
Screenshot: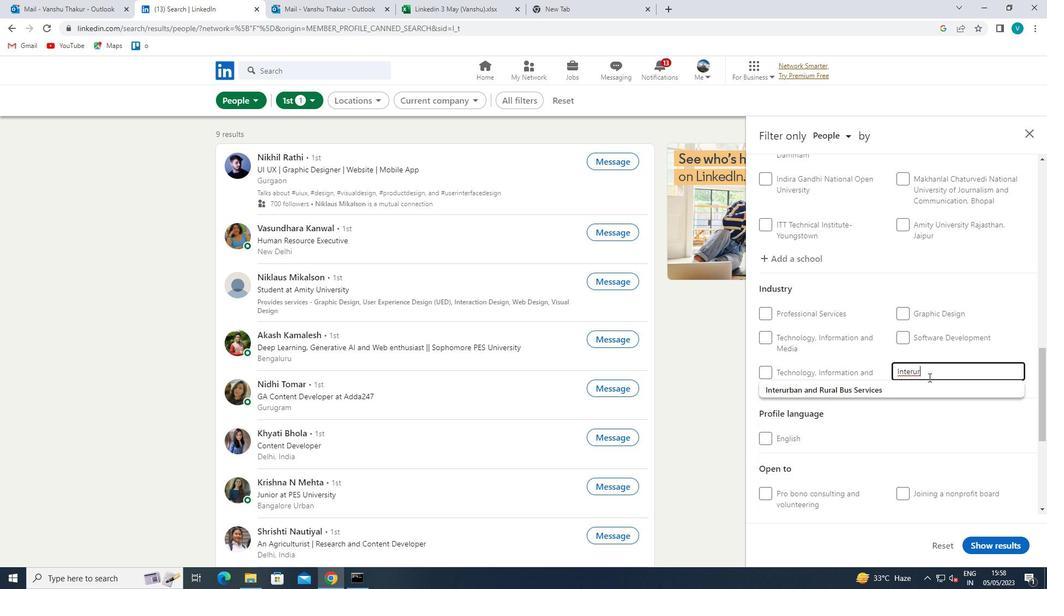 
Action: Mouse pressed left at (923, 384)
Screenshot: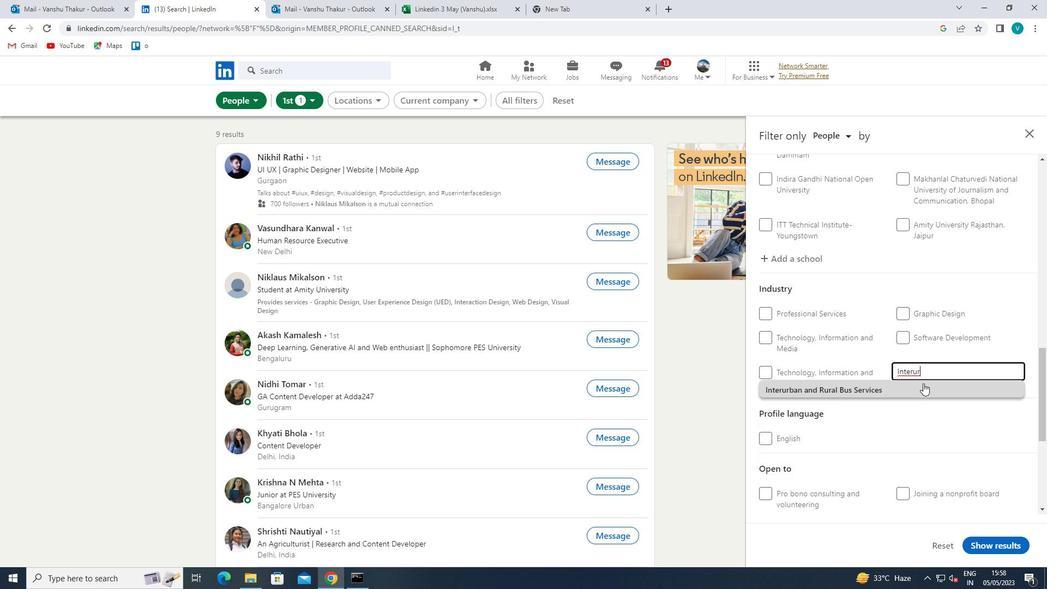 
Action: Mouse scrolled (923, 384) with delta (0, 0)
Screenshot: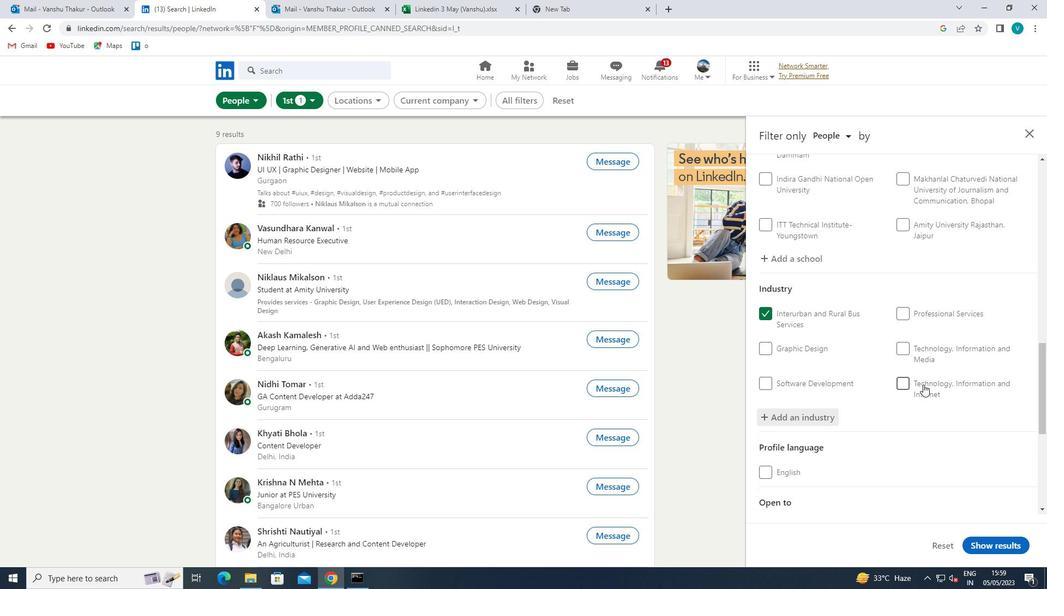
Action: Mouse scrolled (923, 384) with delta (0, 0)
Screenshot: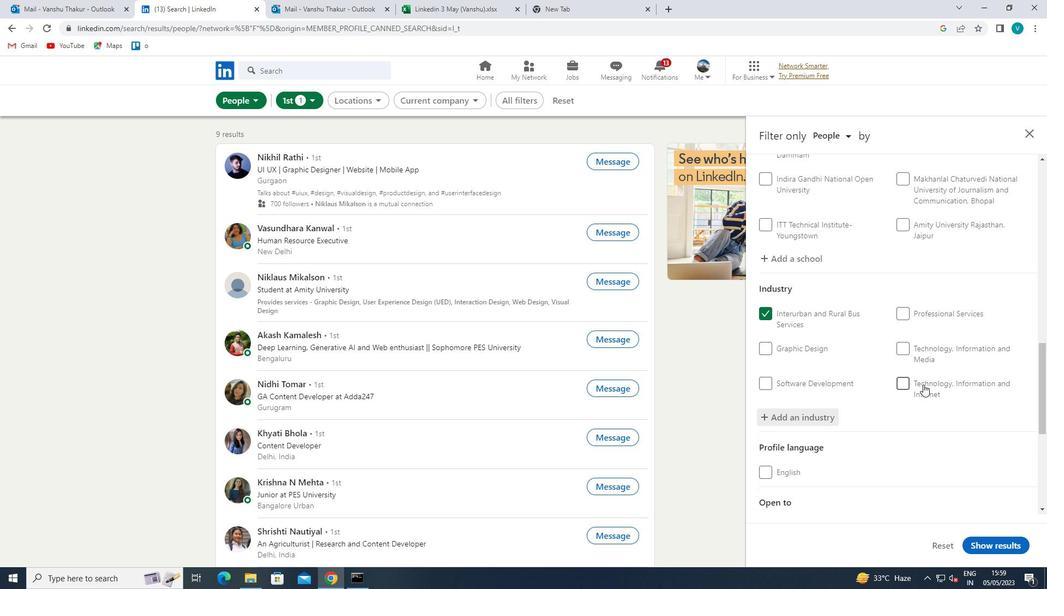 
Action: Mouse scrolled (923, 384) with delta (0, 0)
Screenshot: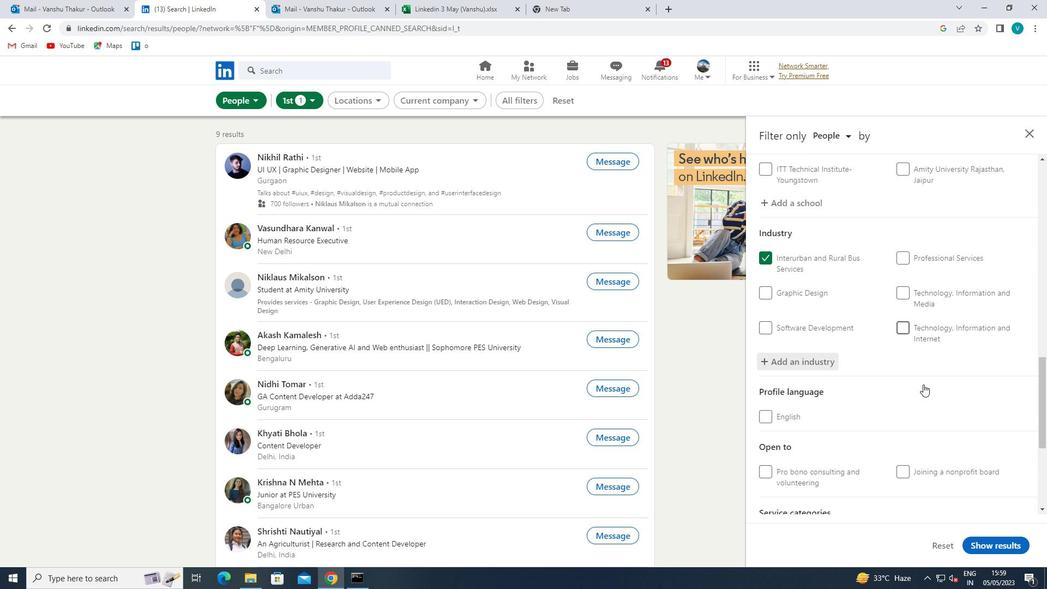 
Action: Mouse scrolled (923, 384) with delta (0, 0)
Screenshot: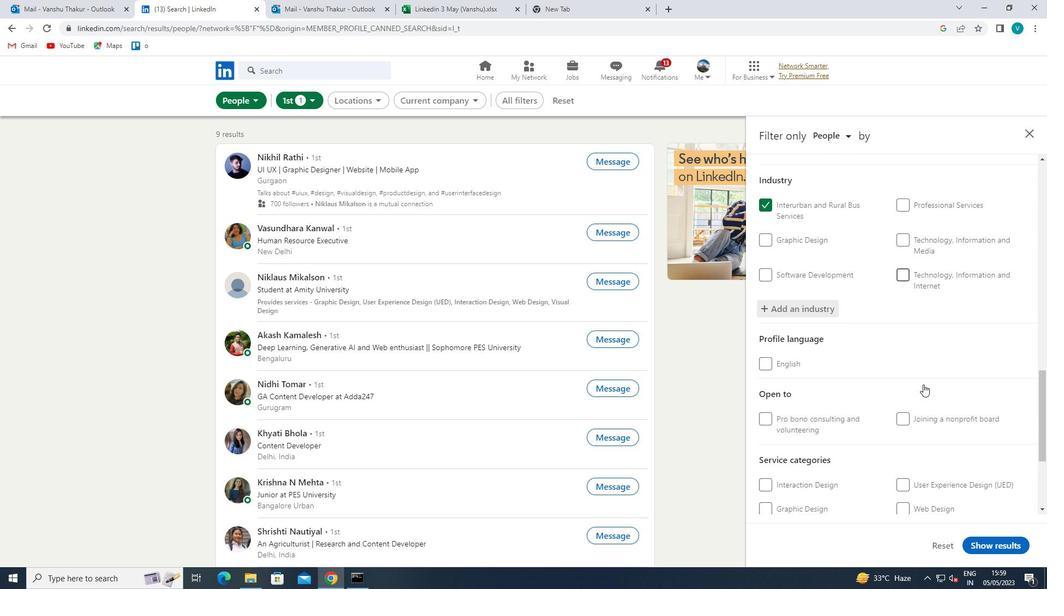 
Action: Mouse scrolled (923, 384) with delta (0, 0)
Screenshot: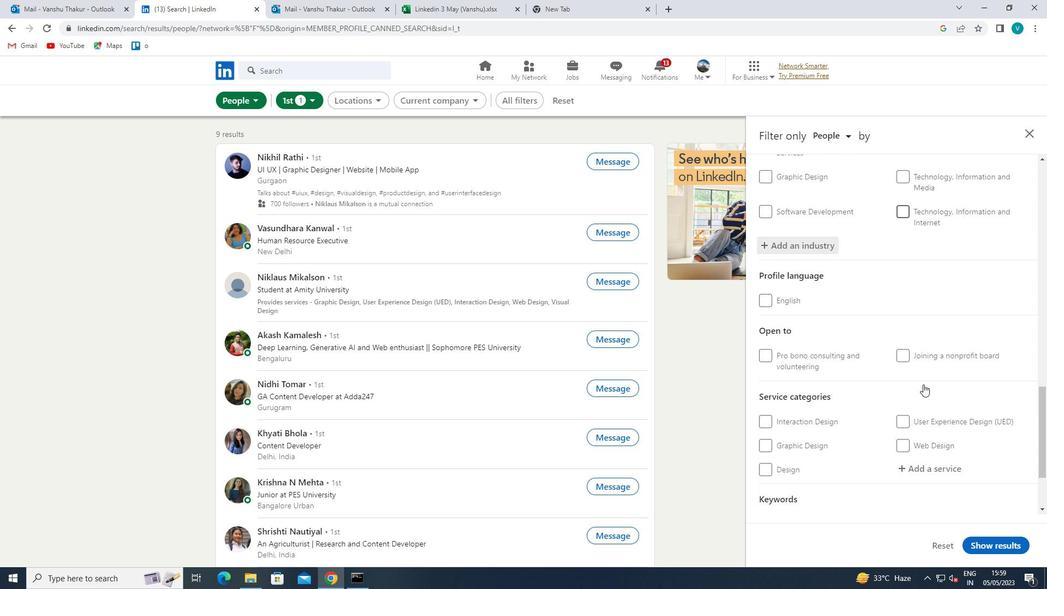 
Action: Mouse moved to (939, 367)
Screenshot: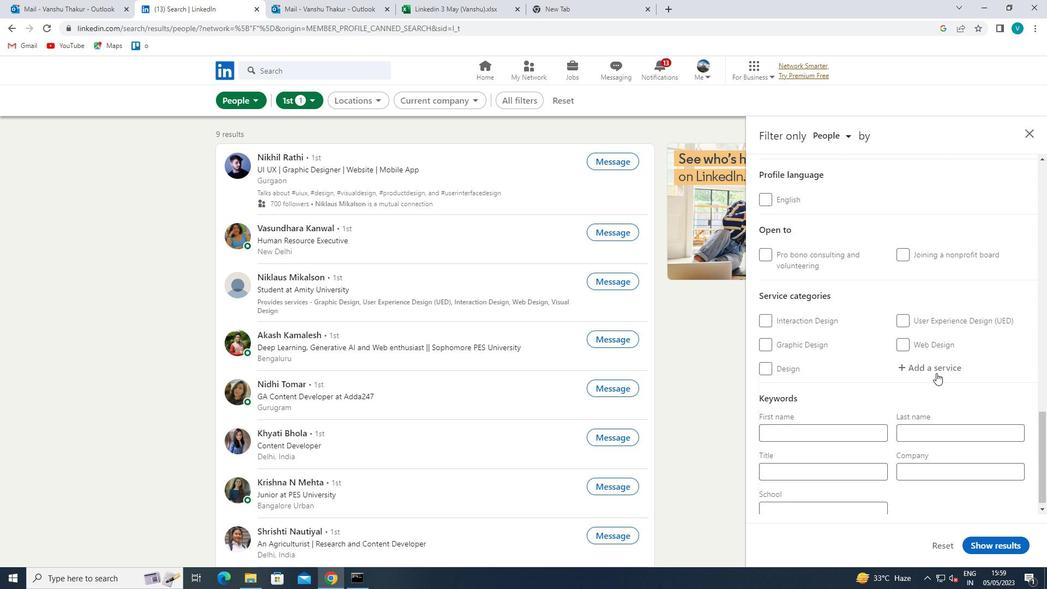 
Action: Mouse pressed left at (939, 367)
Screenshot: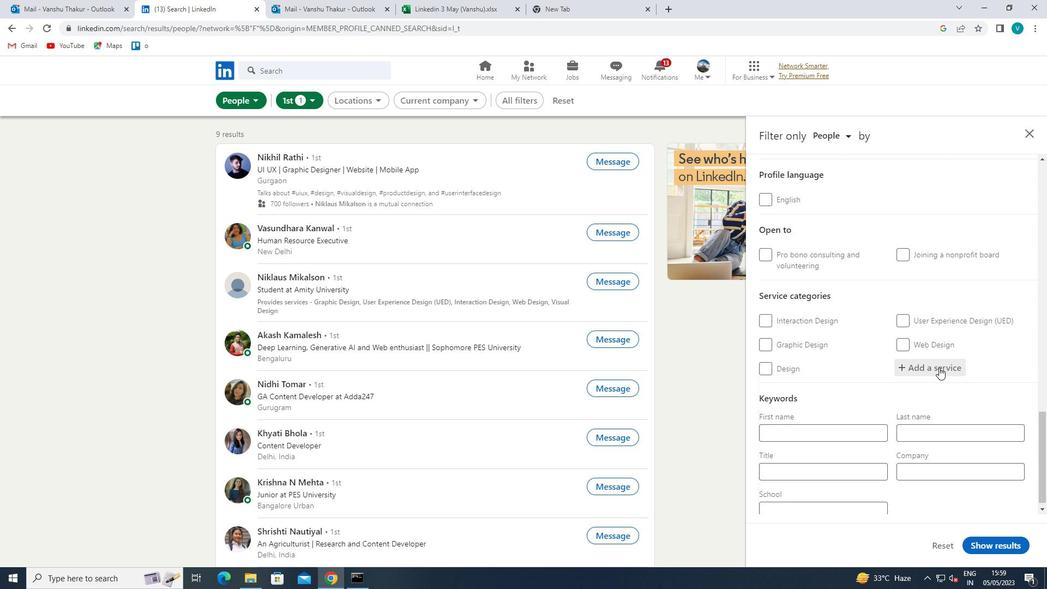 
Action: Key pressed <Key.shift>TAX<Key.space>
Screenshot: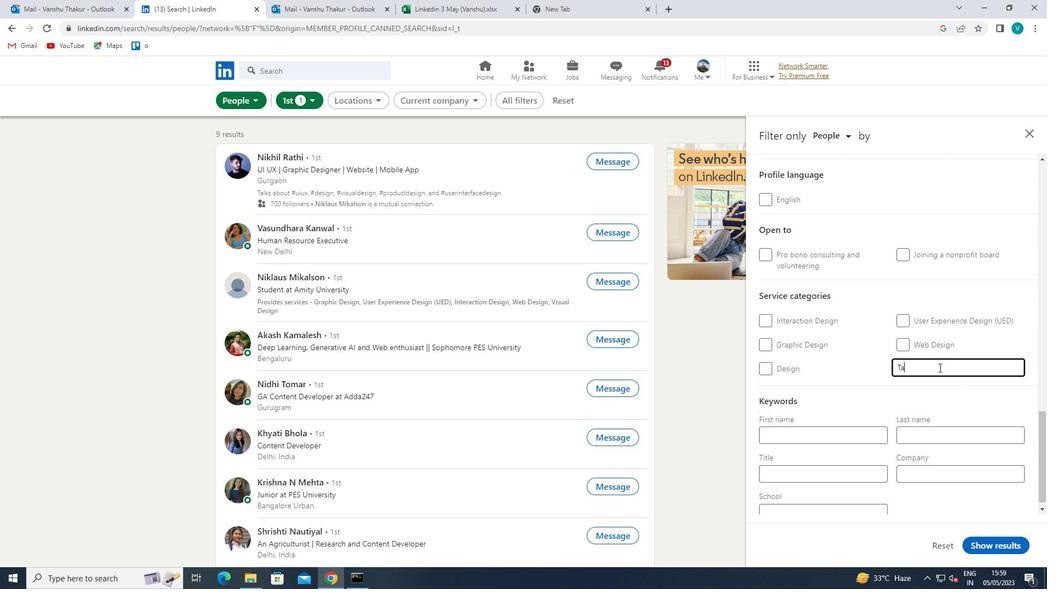 
Action: Mouse moved to (880, 378)
Screenshot: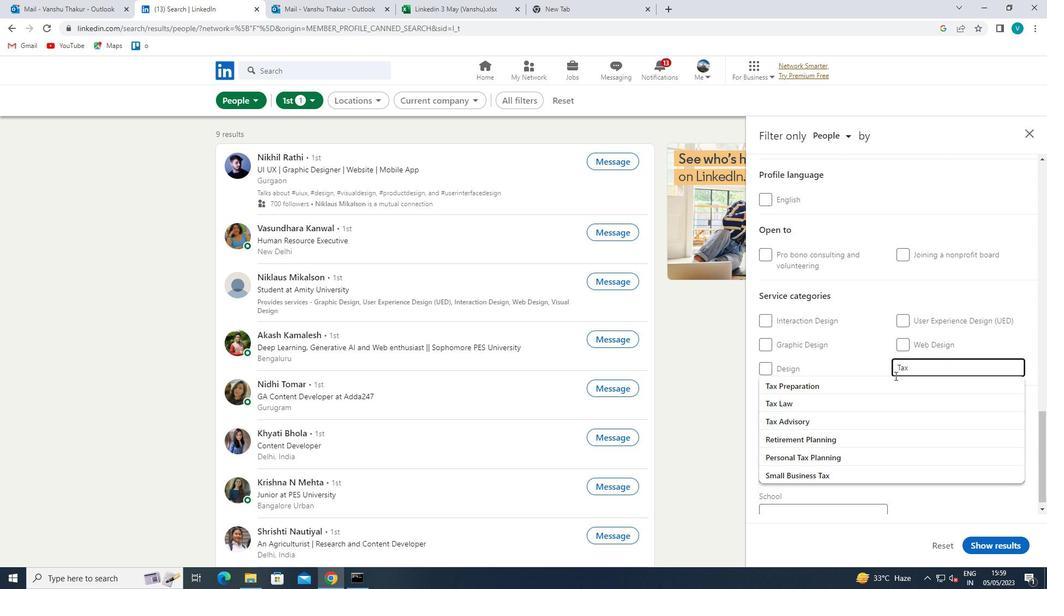 
Action: Mouse pressed left at (880, 378)
Screenshot: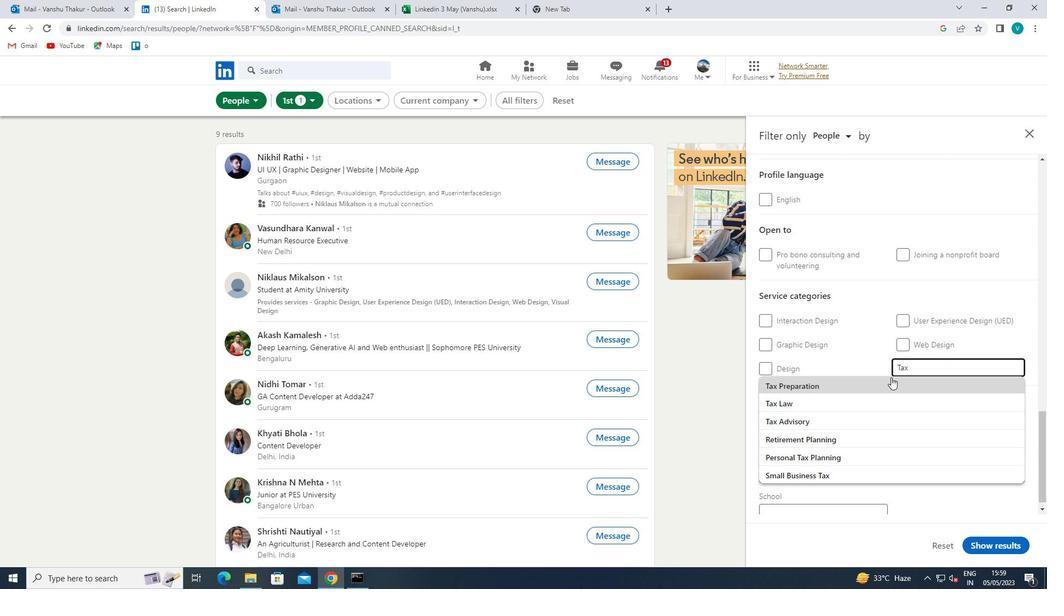 
Action: Mouse scrolled (880, 378) with delta (0, 0)
Screenshot: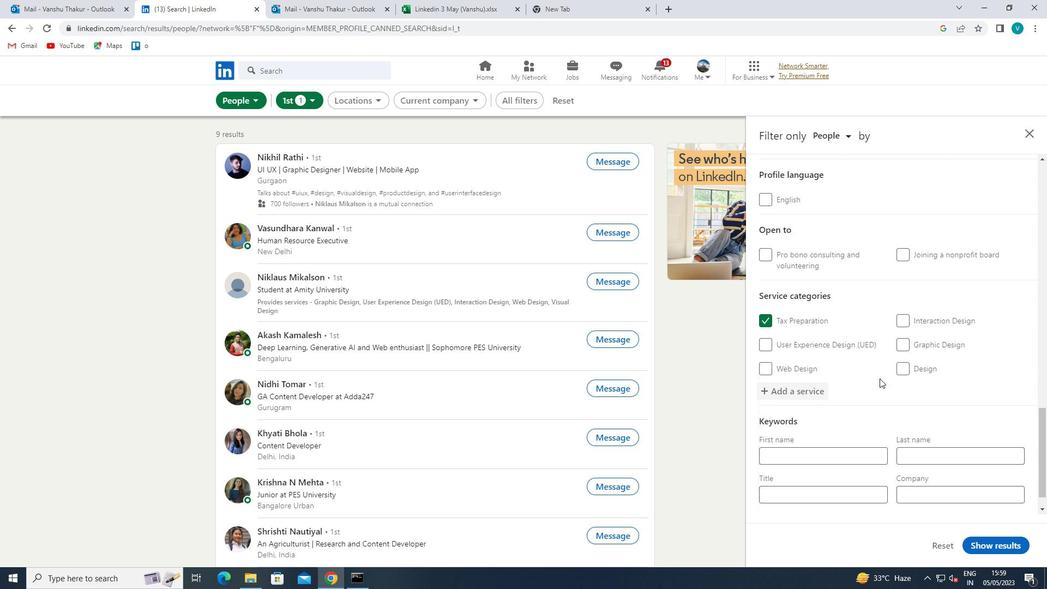 
Action: Mouse scrolled (880, 378) with delta (0, 0)
Screenshot: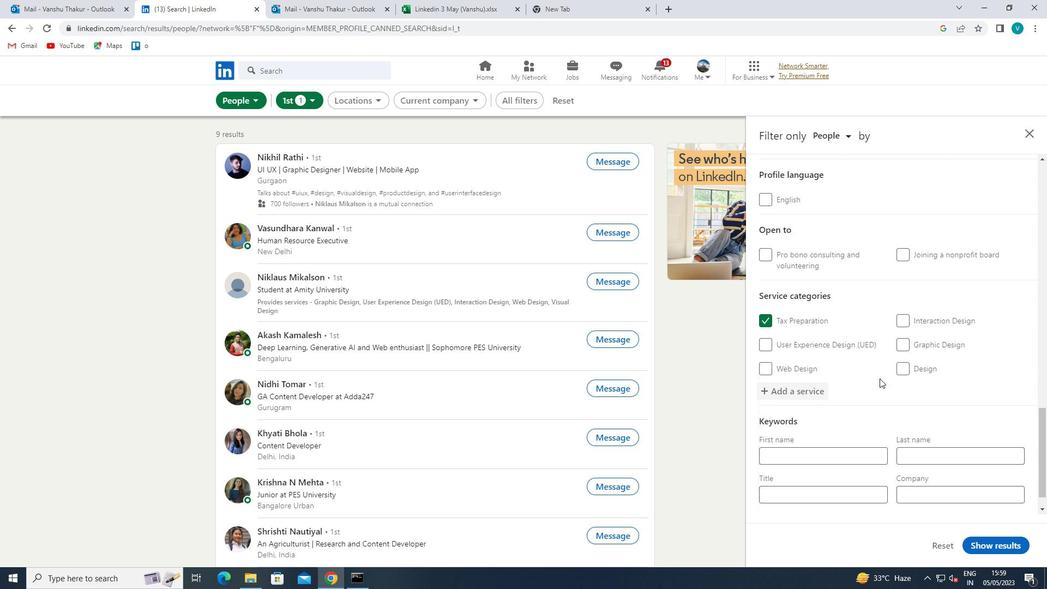 
Action: Mouse scrolled (880, 378) with delta (0, 0)
Screenshot: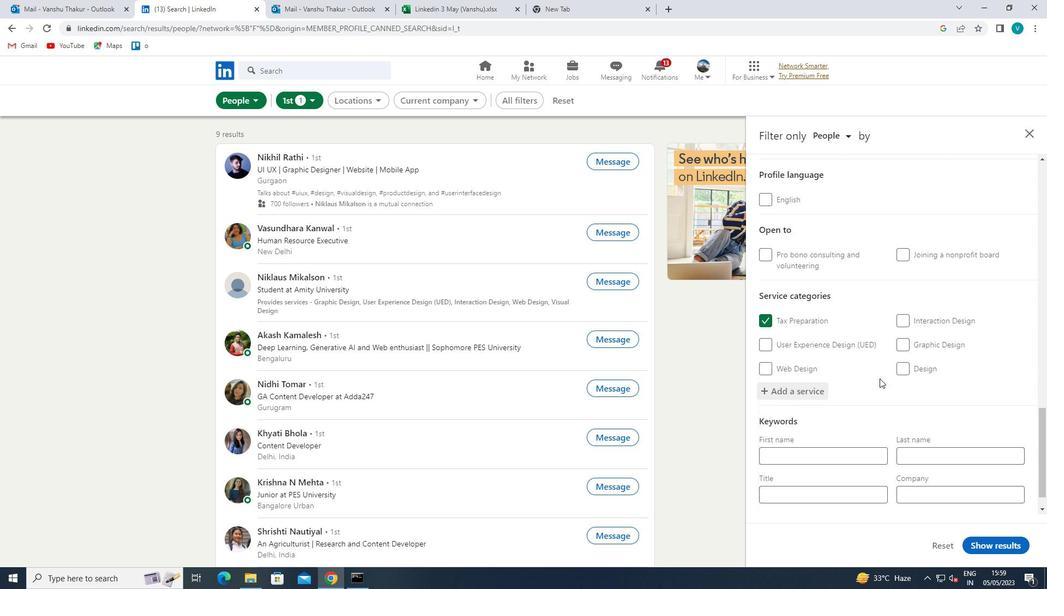 
Action: Mouse moved to (841, 463)
Screenshot: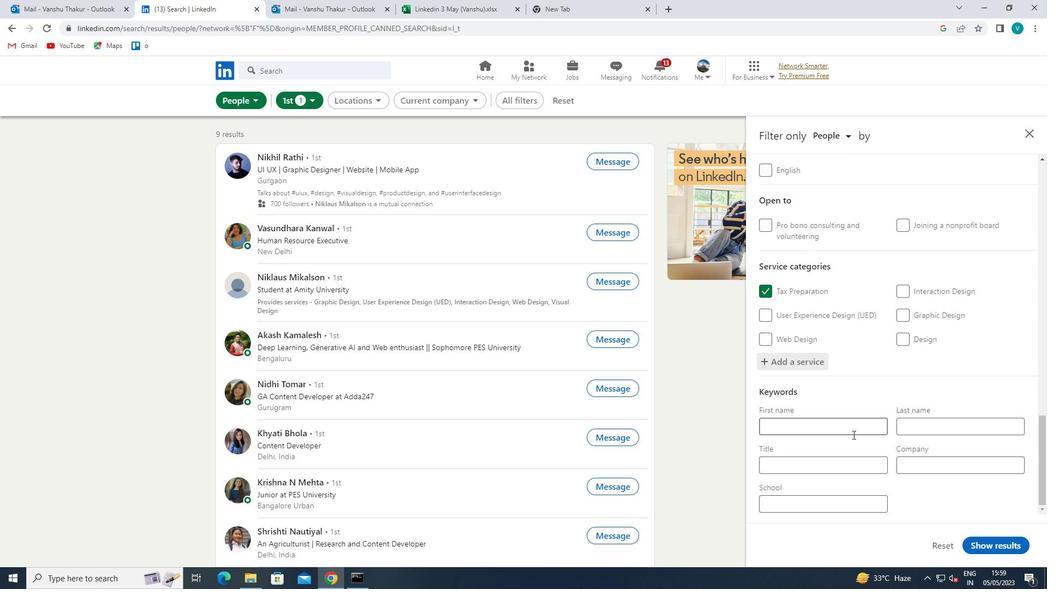 
Action: Mouse pressed left at (841, 463)
Screenshot: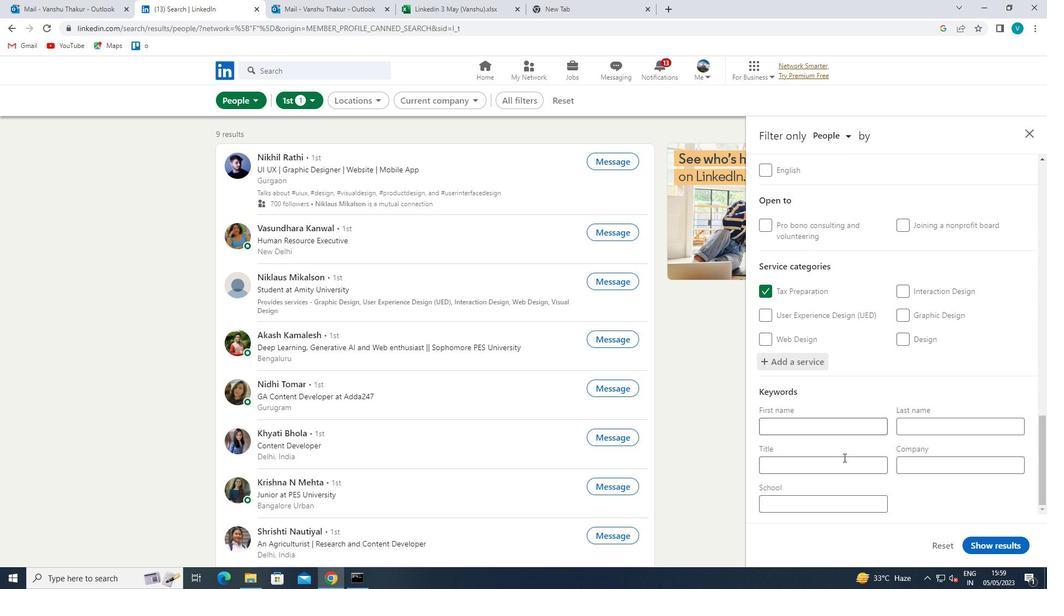 
Action: Key pressed <Key.shift>OFFICE
Screenshot: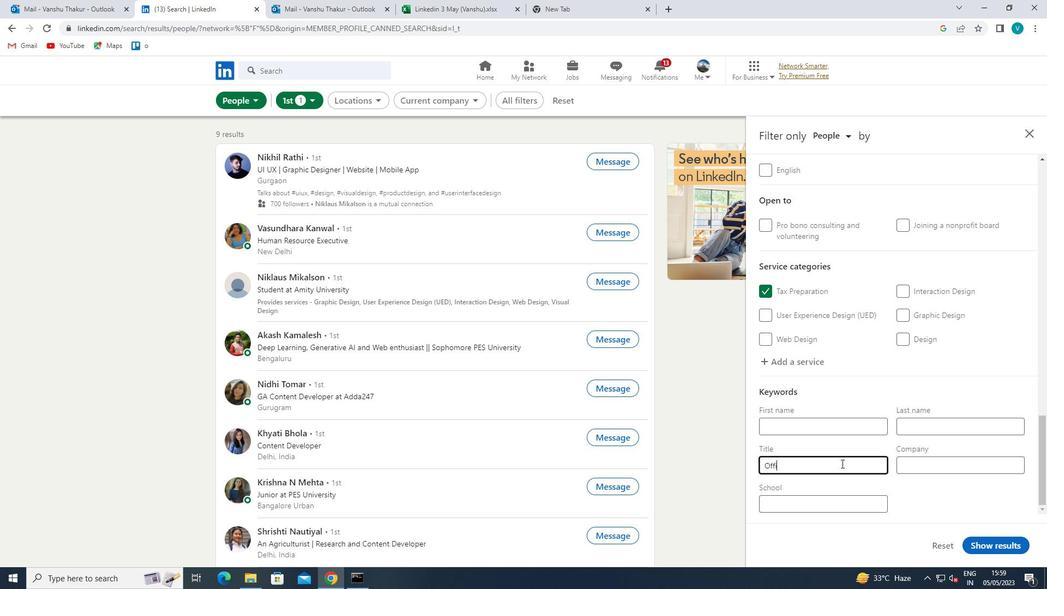 
Action: Mouse moved to (841, 464)
Screenshot: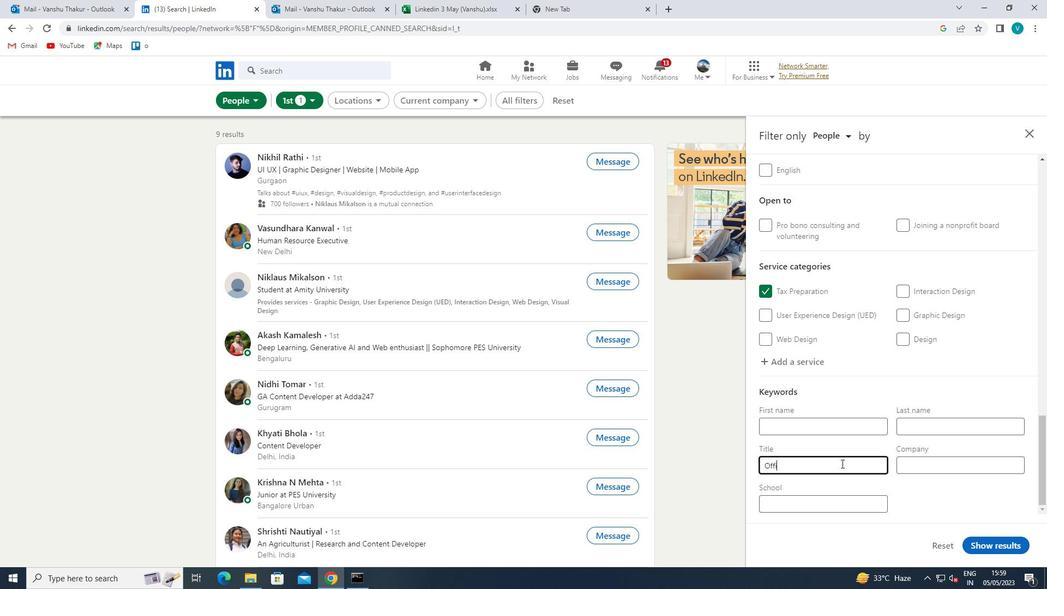 
Action: Key pressed <Key.space><Key.shift>MANAGER<Key.space>
Screenshot: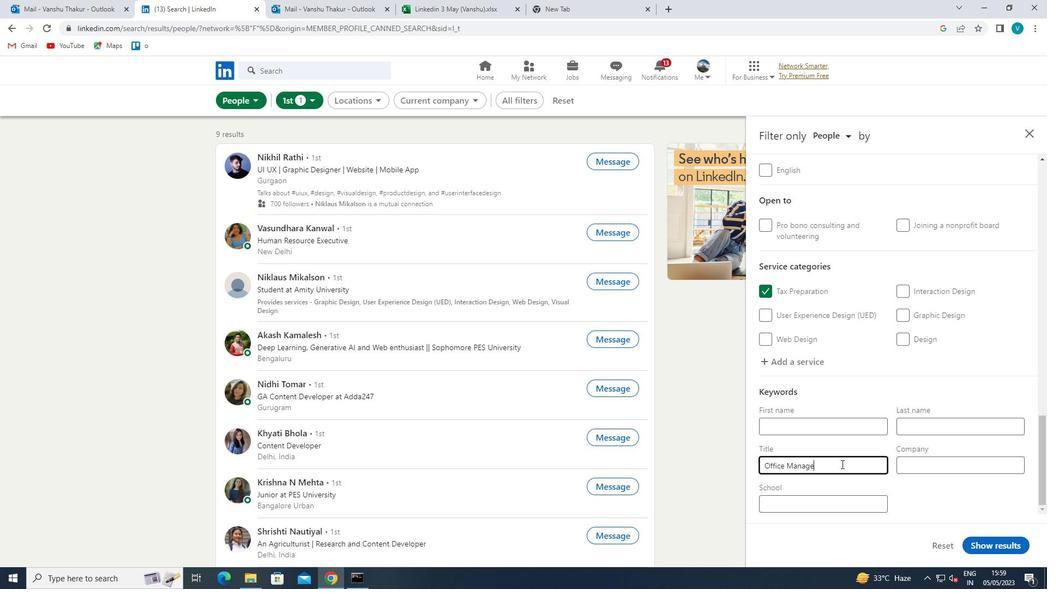 
Action: Mouse moved to (987, 545)
Screenshot: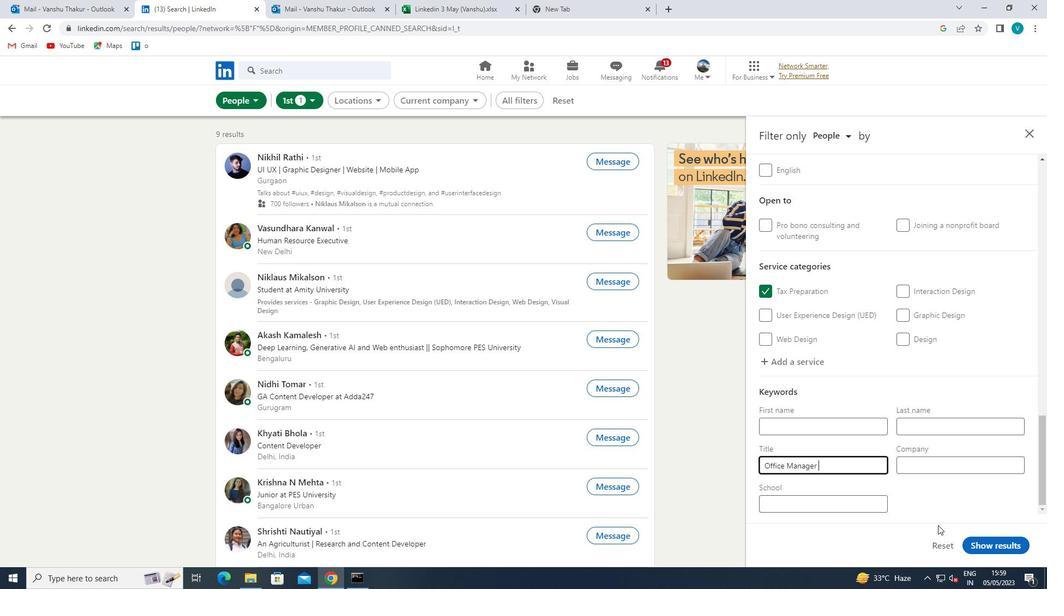 
Action: Mouse pressed left at (987, 545)
Screenshot: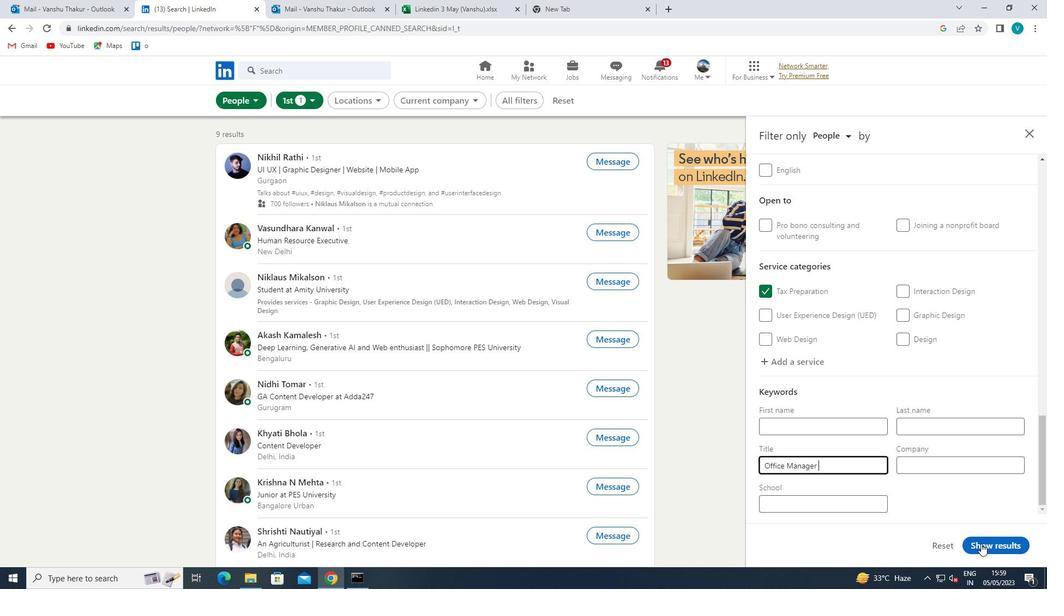 
